Task: Create List Brand Portfolio Alignment in Board Customer Feedback Management Best Practices to Workspace Accelerator Programs. Create List Brand Portfolio Rationalization in Board Content Curation and Aggregation to Workspace Accelerator Programs. Create List Brand Portfolio Metrics in Board Employee Satisfaction and Retention Programs to Workspace Accelerator Programs
Action: Mouse moved to (298, 429)
Screenshot: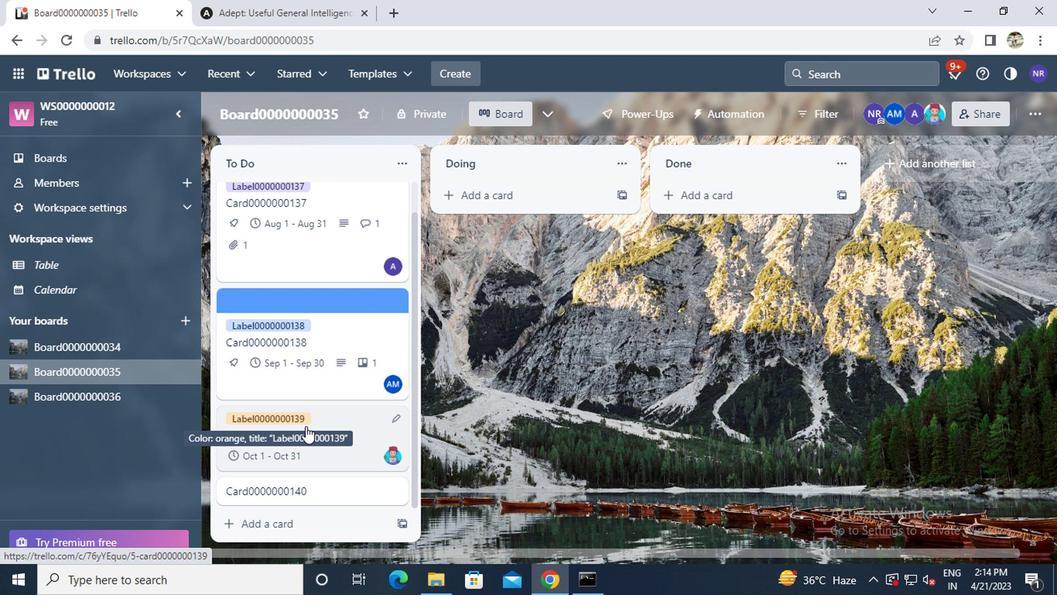 
Action: Mouse pressed left at (298, 429)
Screenshot: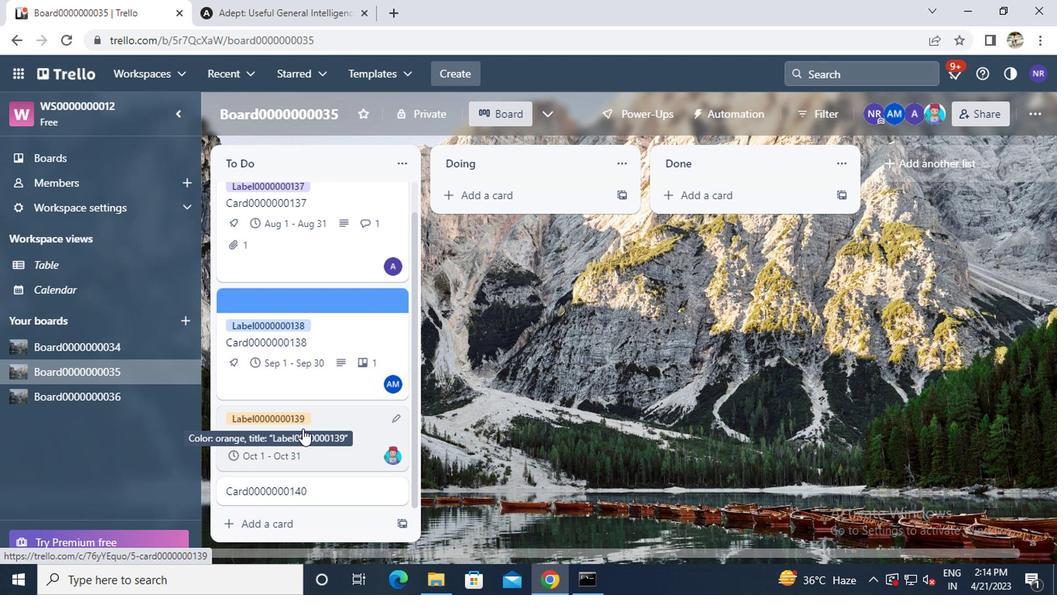 
Action: Mouse pressed left at (298, 429)
Screenshot: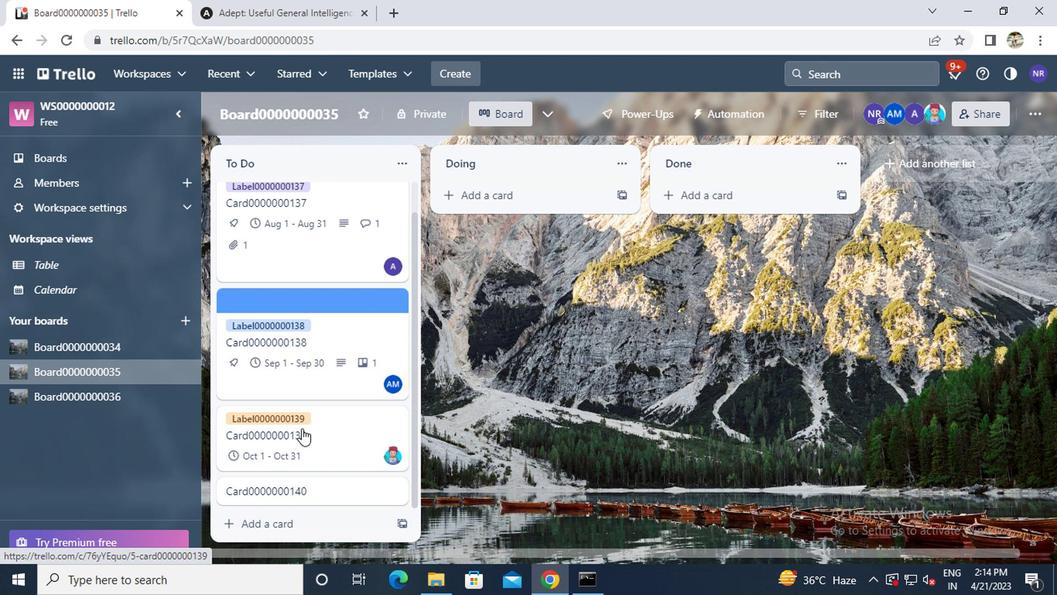 
Action: Mouse moved to (692, 375)
Screenshot: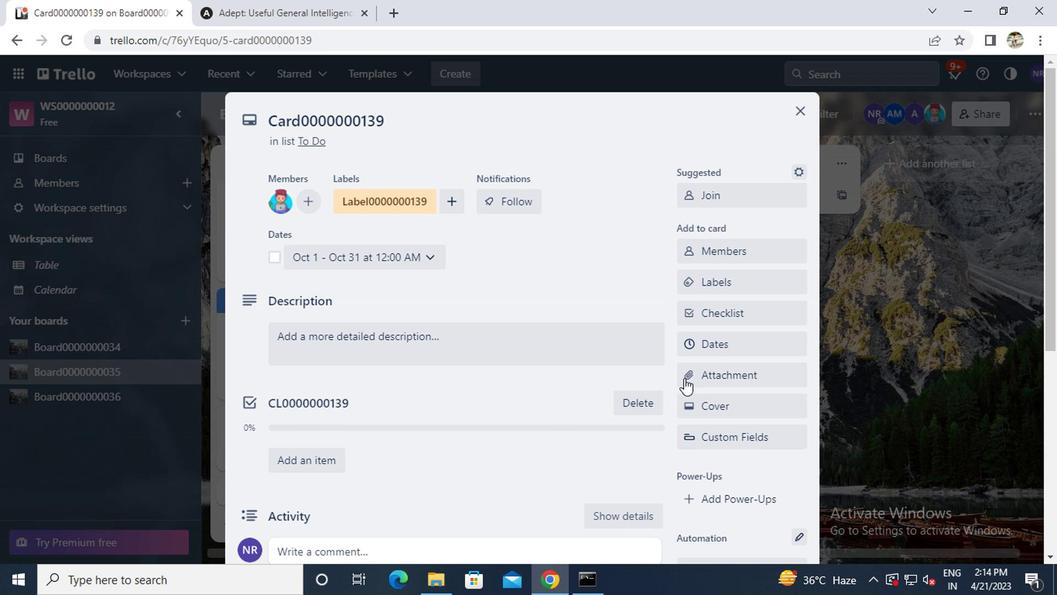 
Action: Mouse pressed left at (692, 375)
Screenshot: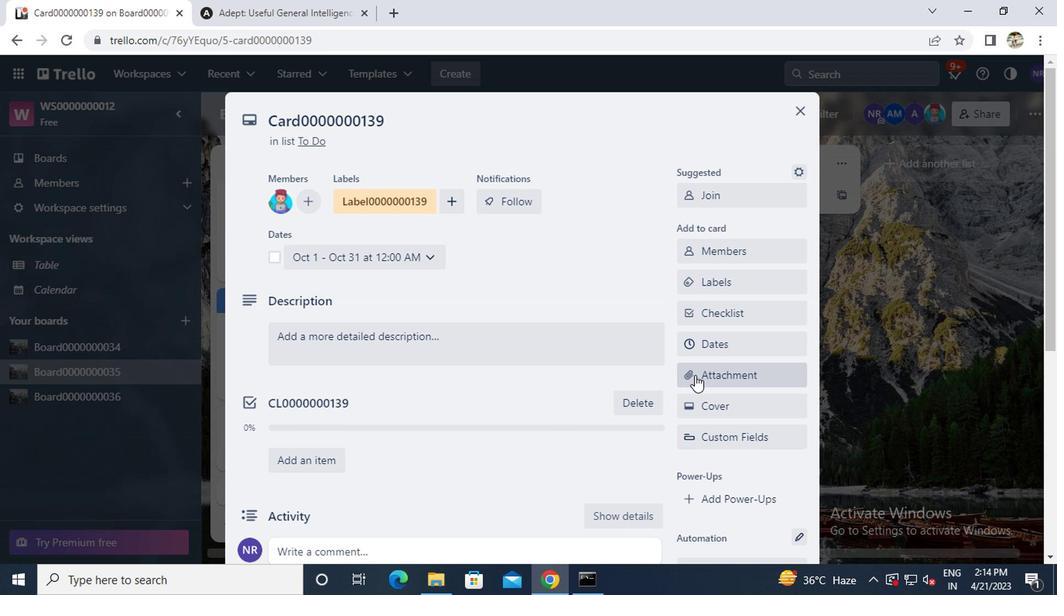 
Action: Mouse moved to (699, 193)
Screenshot: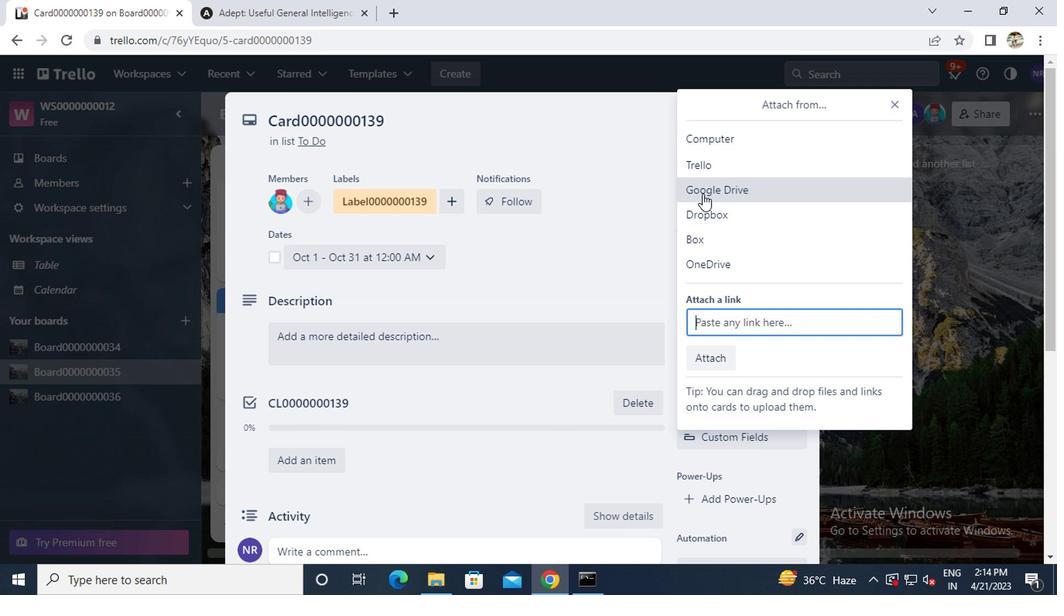 
Action: Mouse pressed left at (699, 193)
Screenshot: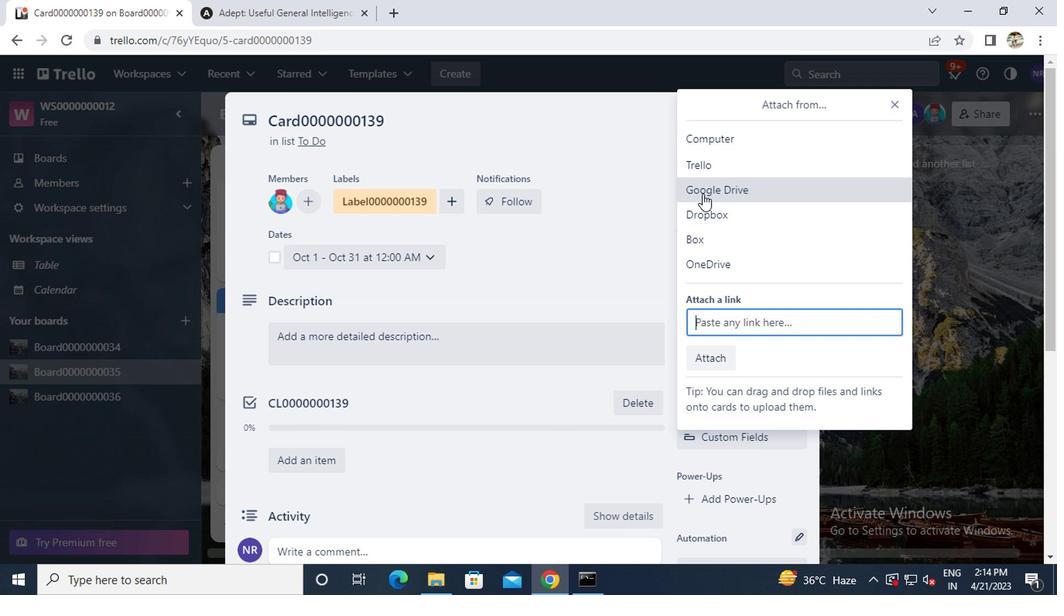 
Action: Mouse moved to (613, 338)
Screenshot: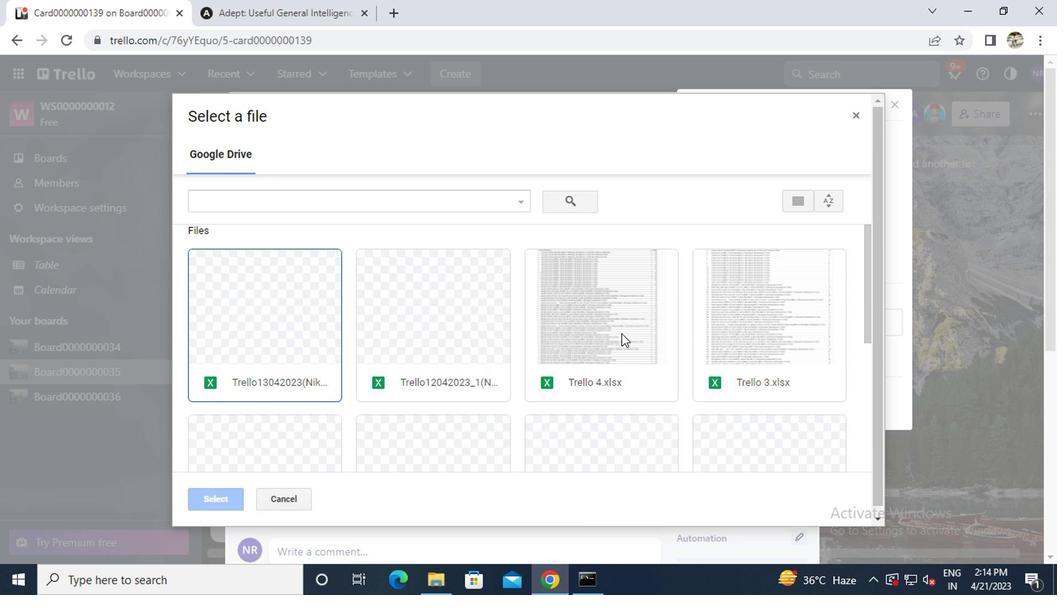 
Action: Mouse pressed left at (613, 338)
Screenshot: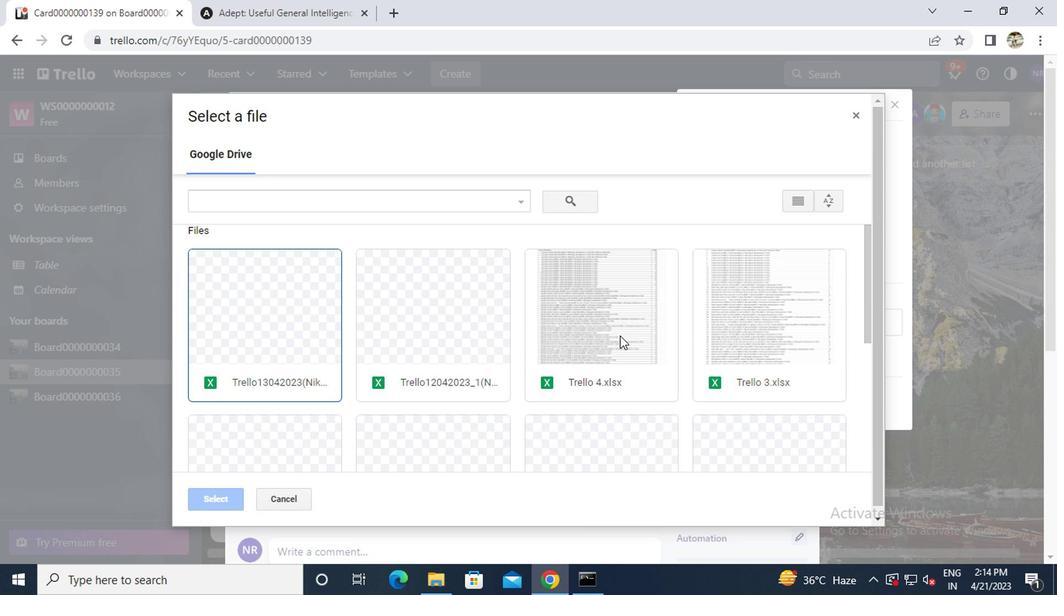 
Action: Mouse moved to (219, 500)
Screenshot: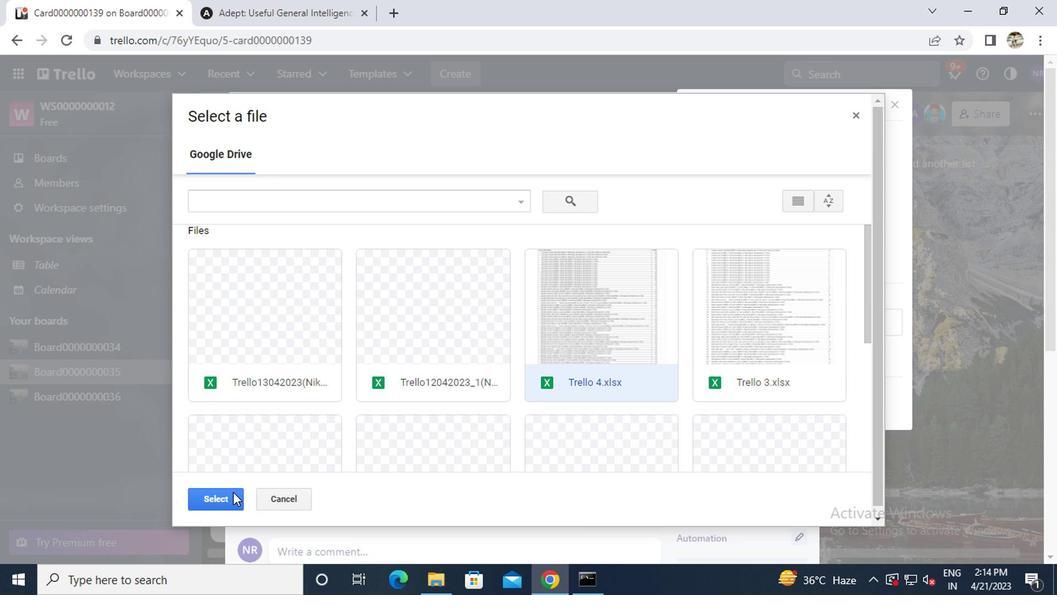
Action: Mouse pressed left at (219, 500)
Screenshot: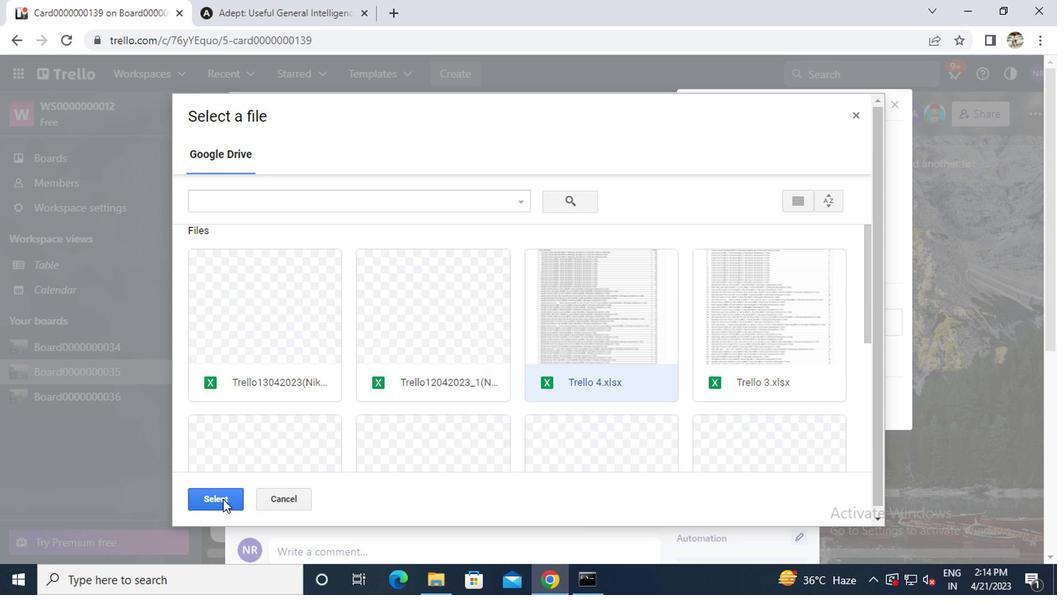 
Action: Mouse moved to (695, 409)
Screenshot: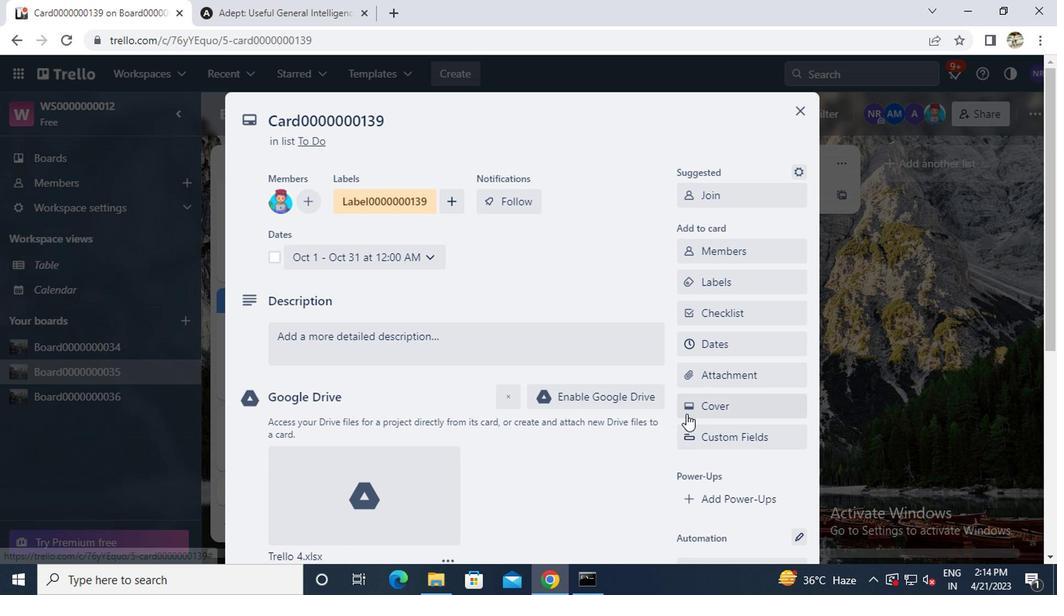 
Action: Mouse pressed left at (695, 409)
Screenshot: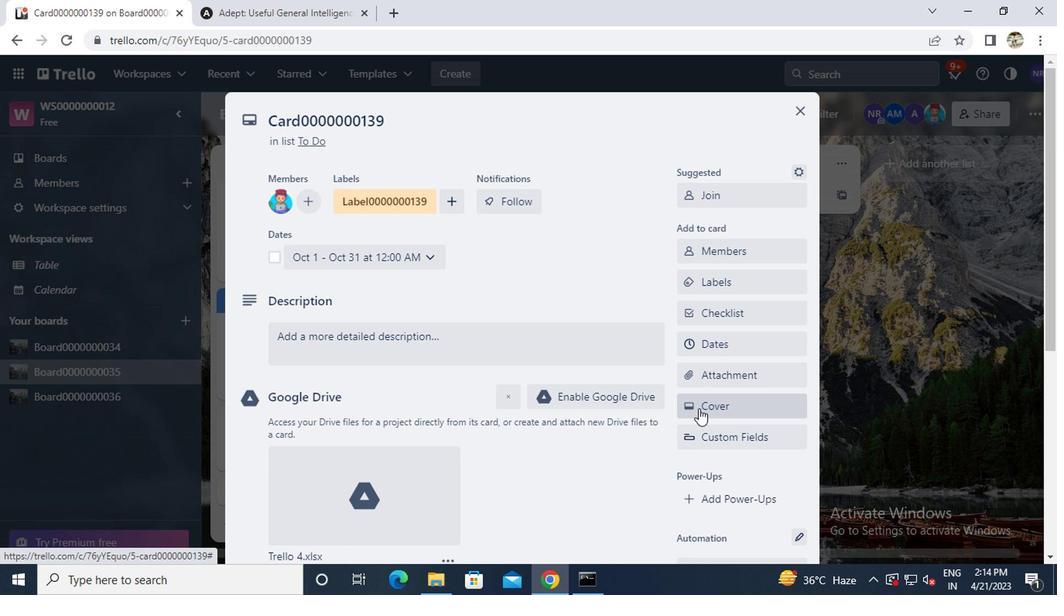 
Action: Mouse moved to (786, 264)
Screenshot: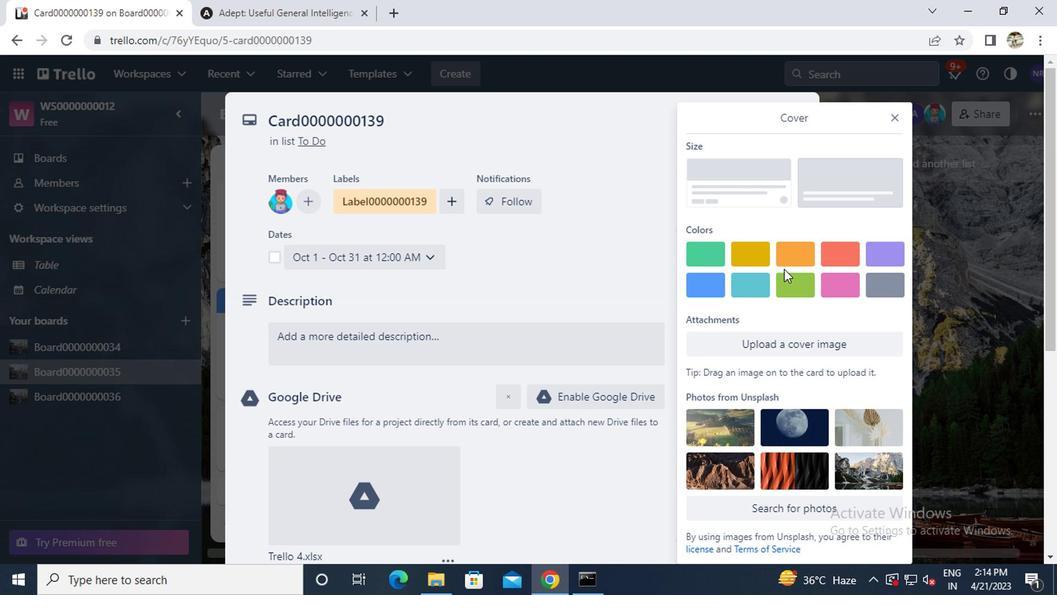 
Action: Mouse pressed left at (786, 264)
Screenshot: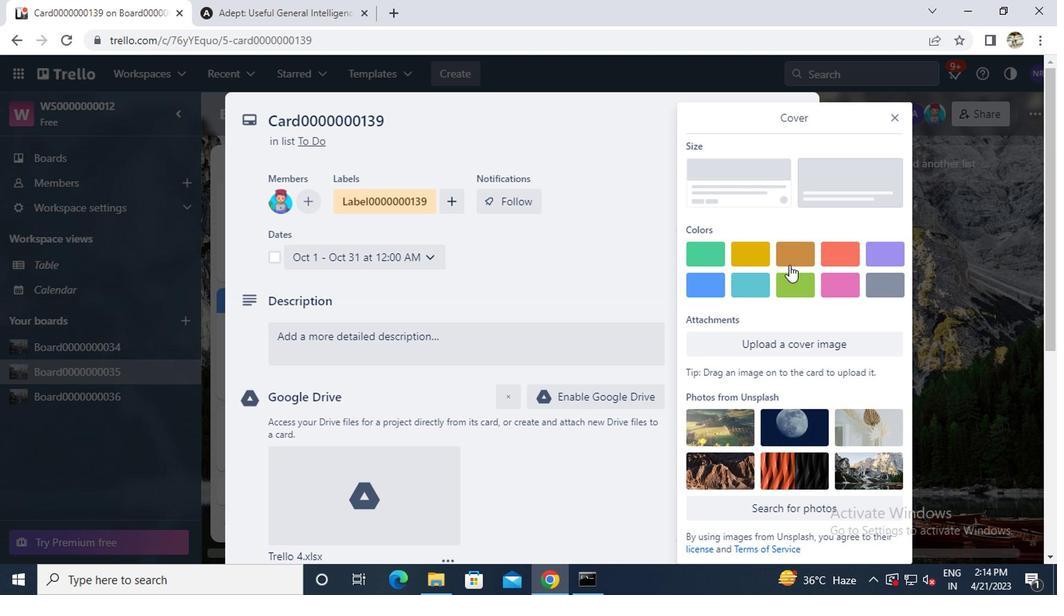 
Action: Mouse moved to (890, 106)
Screenshot: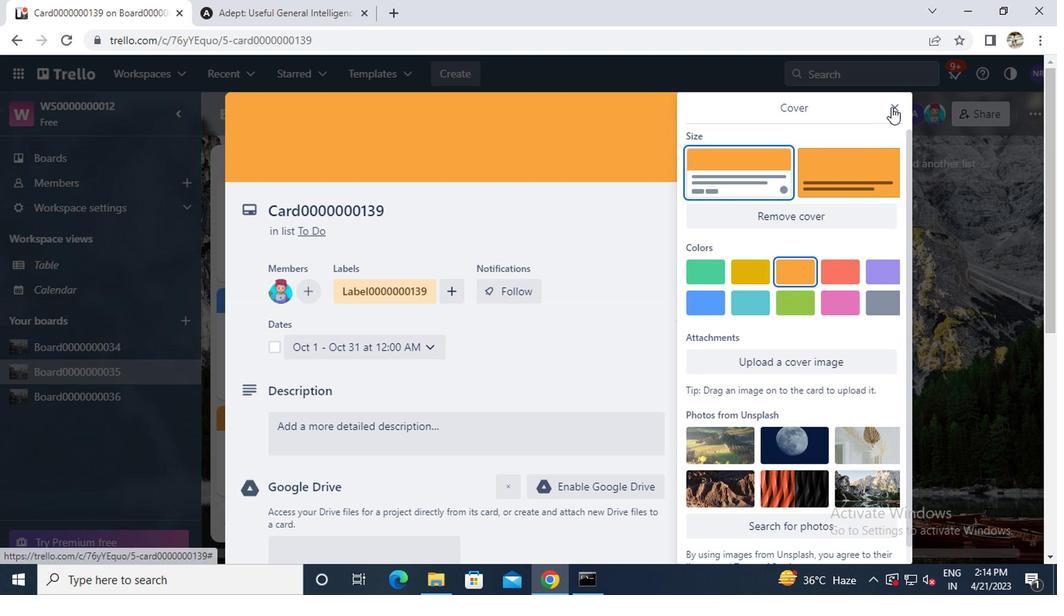 
Action: Mouse pressed left at (890, 106)
Screenshot: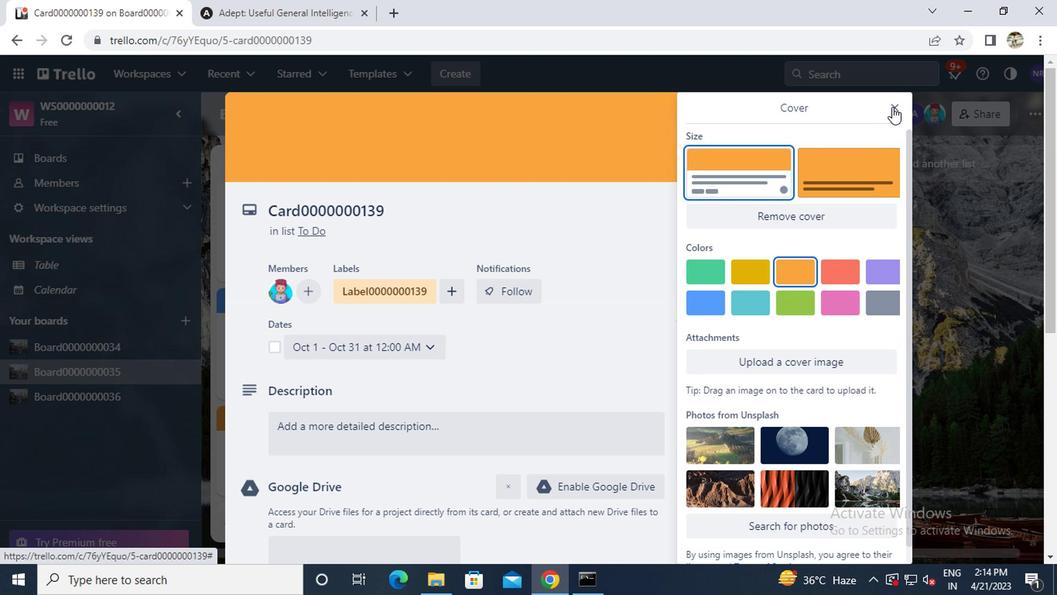
Action: Mouse moved to (748, 332)
Screenshot: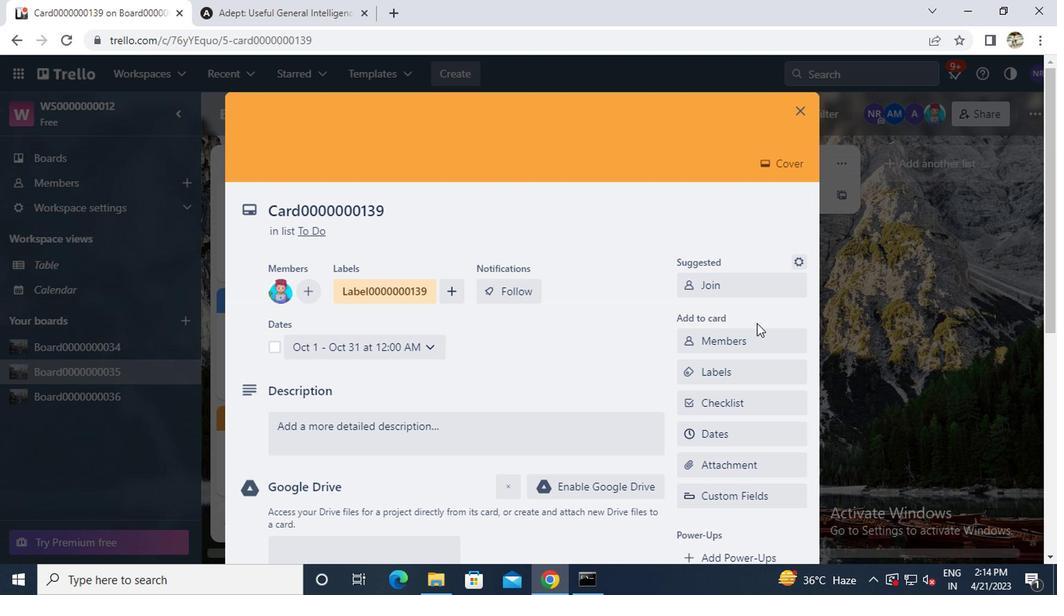 
Action: Mouse scrolled (748, 332) with delta (0, 0)
Screenshot: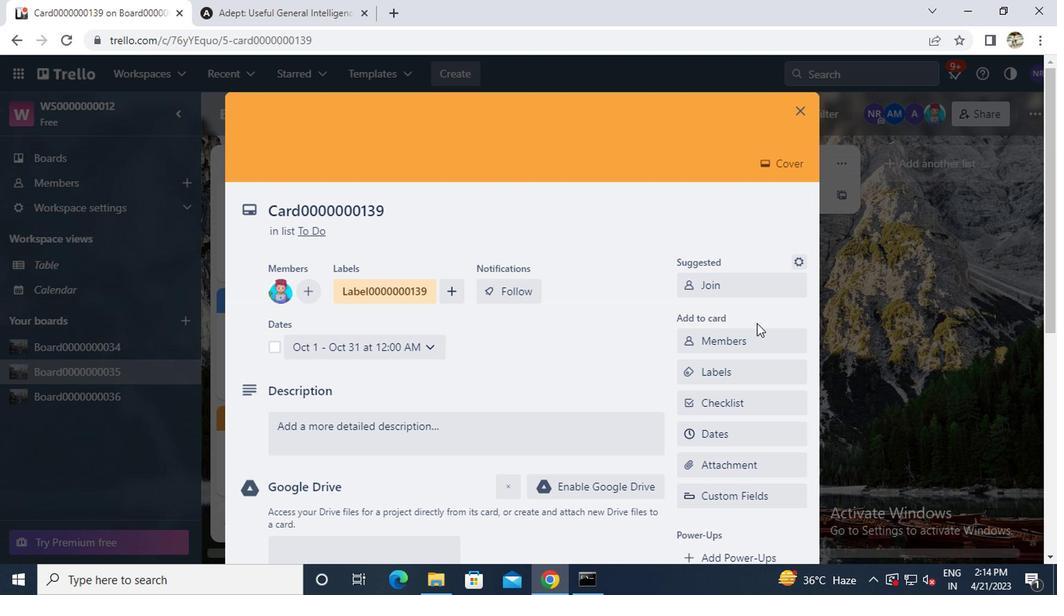 
Action: Mouse moved to (748, 332)
Screenshot: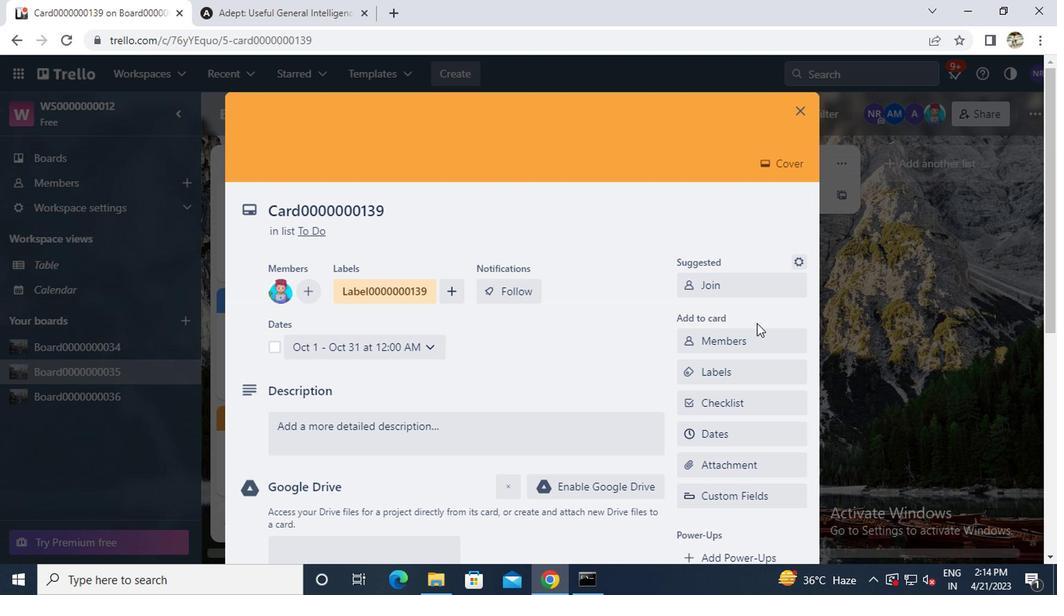 
Action: Mouse scrolled (748, 332) with delta (0, 0)
Screenshot: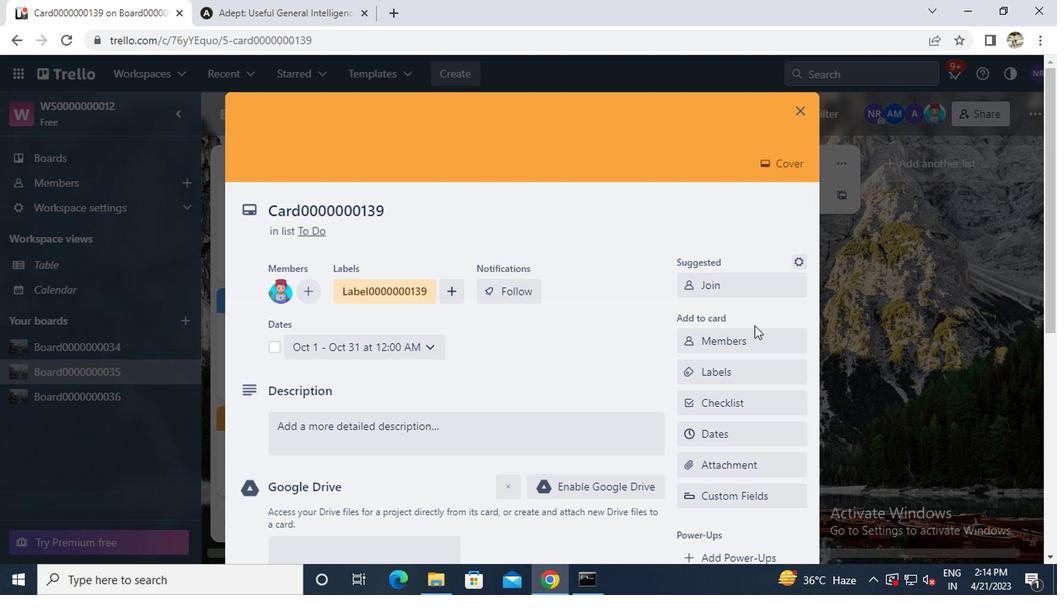 
Action: Mouse moved to (747, 334)
Screenshot: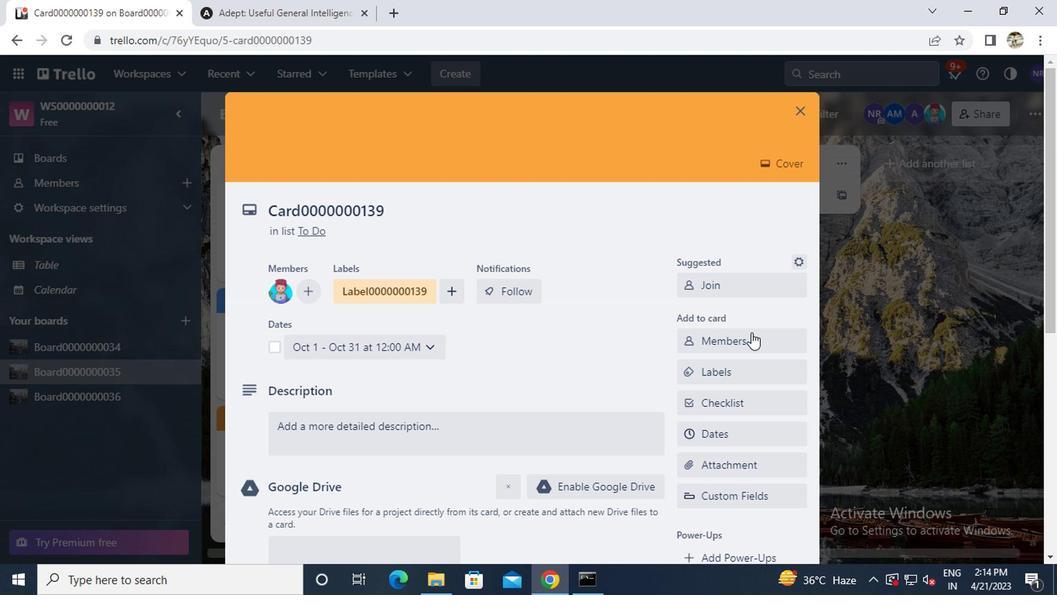 
Action: Mouse scrolled (747, 333) with delta (0, 0)
Screenshot: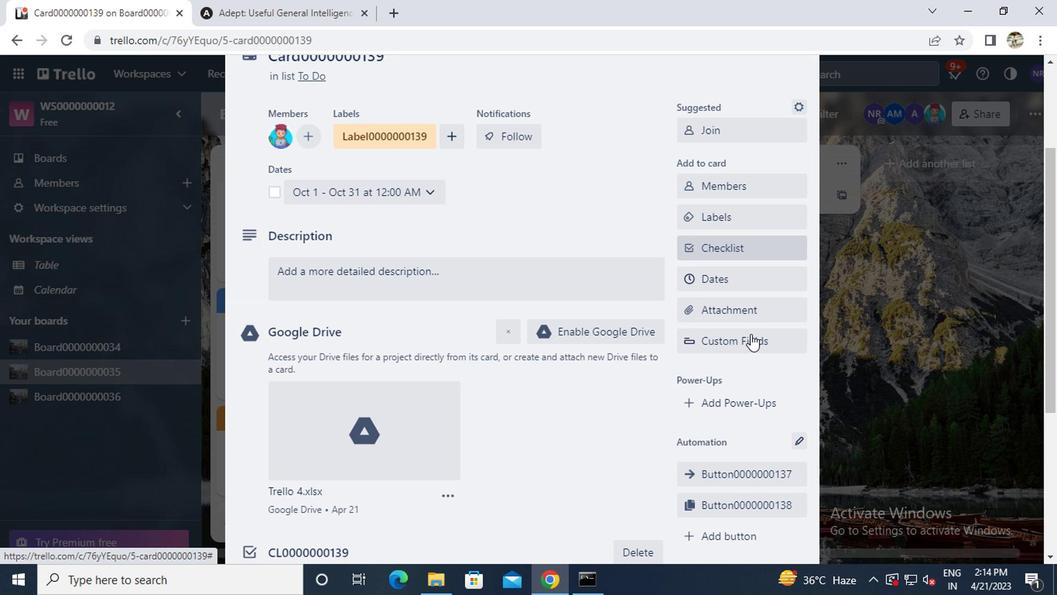 
Action: Mouse moved to (712, 450)
Screenshot: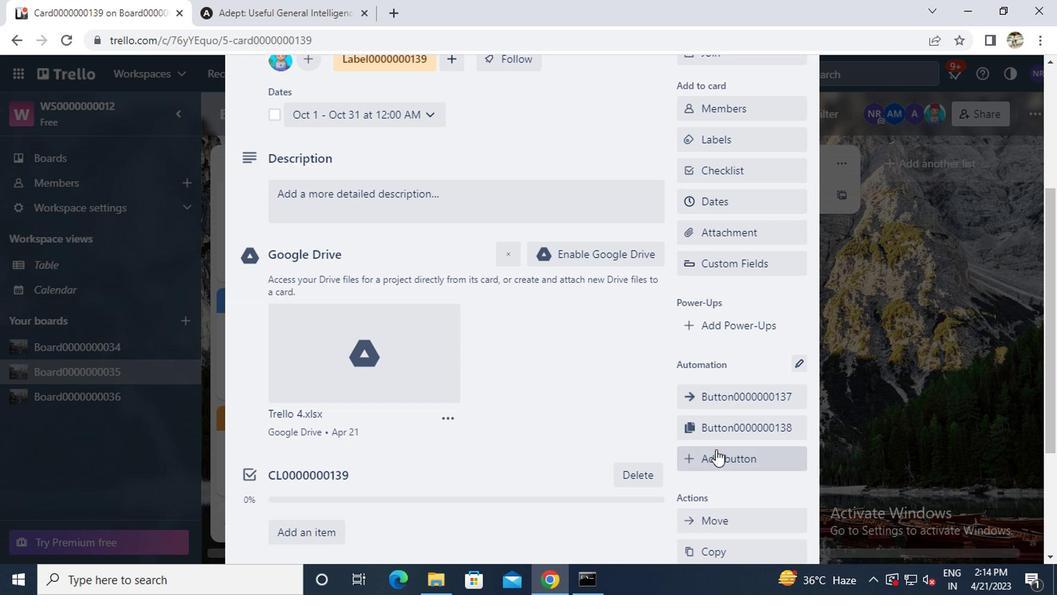 
Action: Mouse pressed left at (712, 450)
Screenshot: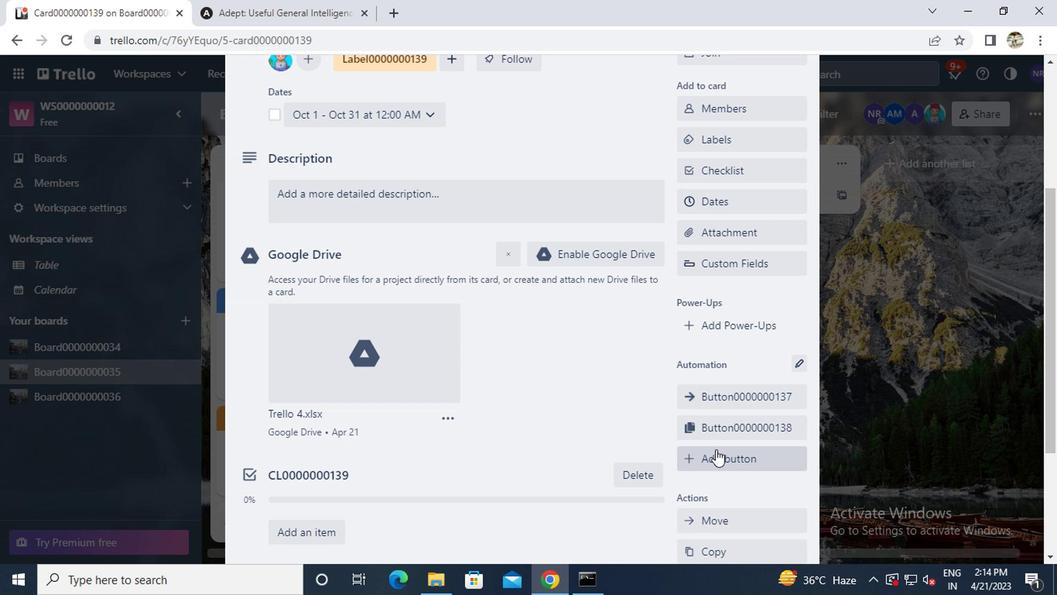 
Action: Mouse moved to (724, 246)
Screenshot: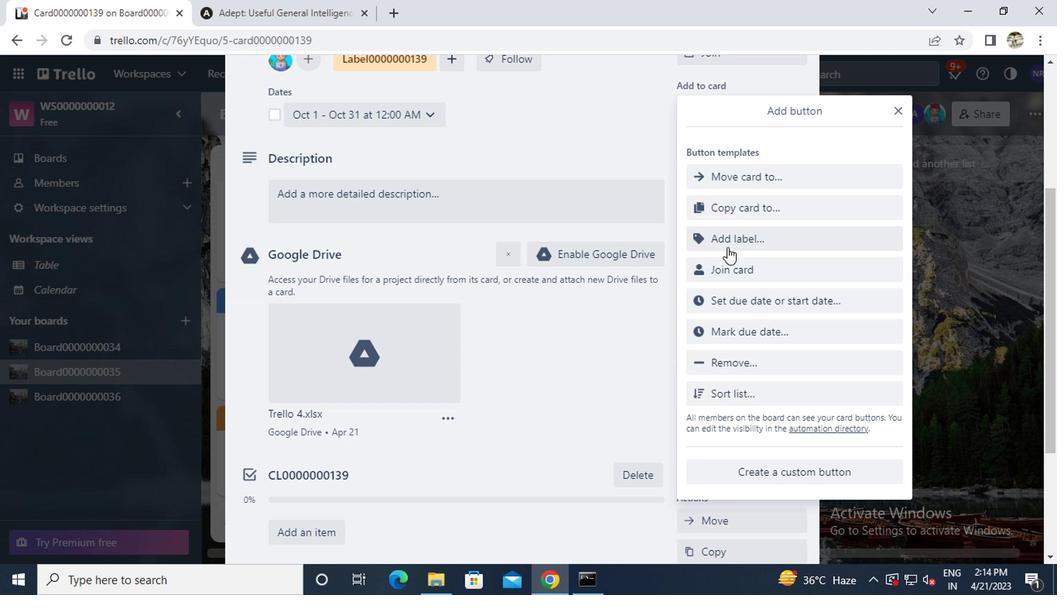 
Action: Mouse pressed left at (724, 246)
Screenshot: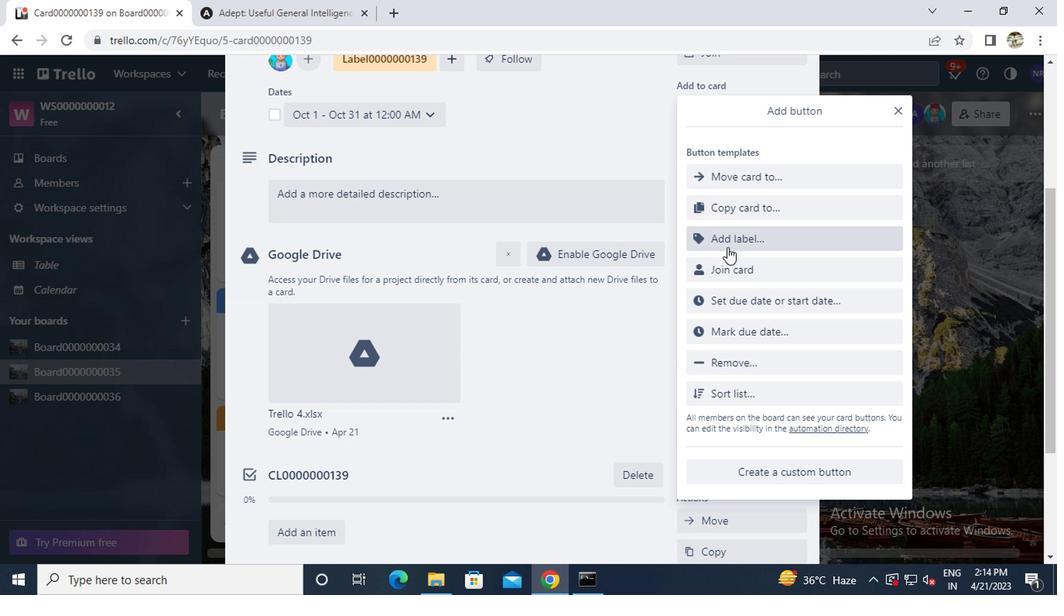 
Action: Mouse moved to (724, 246)
Screenshot: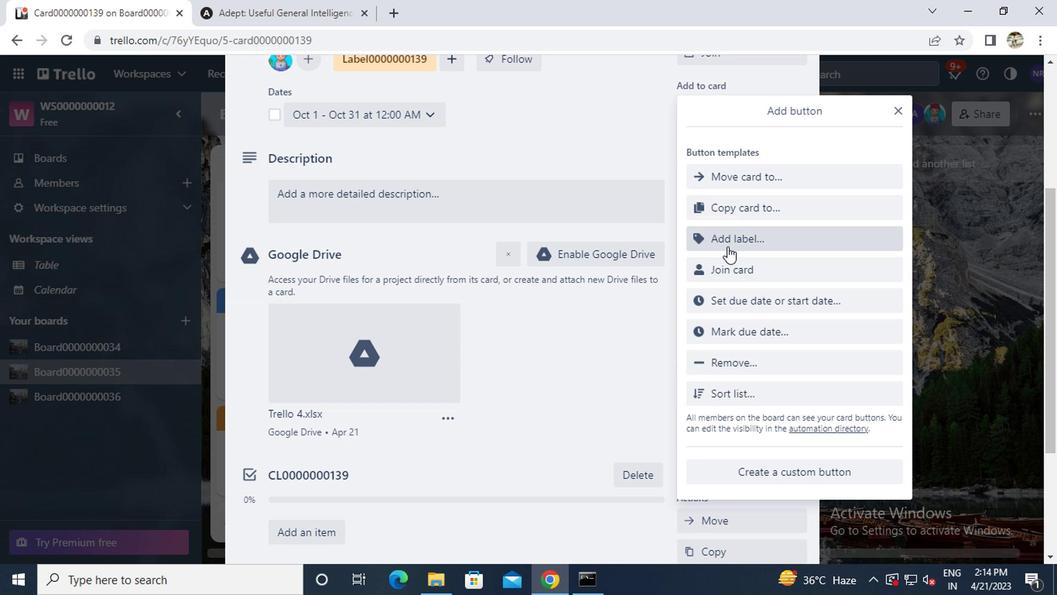 
Action: Key pressed t
Screenshot: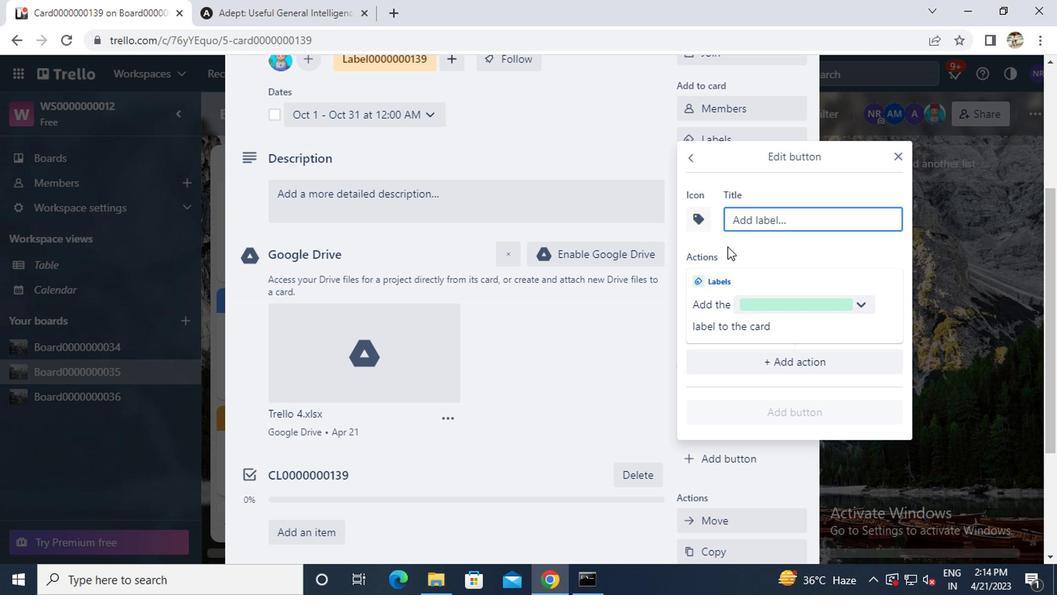 
Action: Mouse moved to (730, 241)
Screenshot: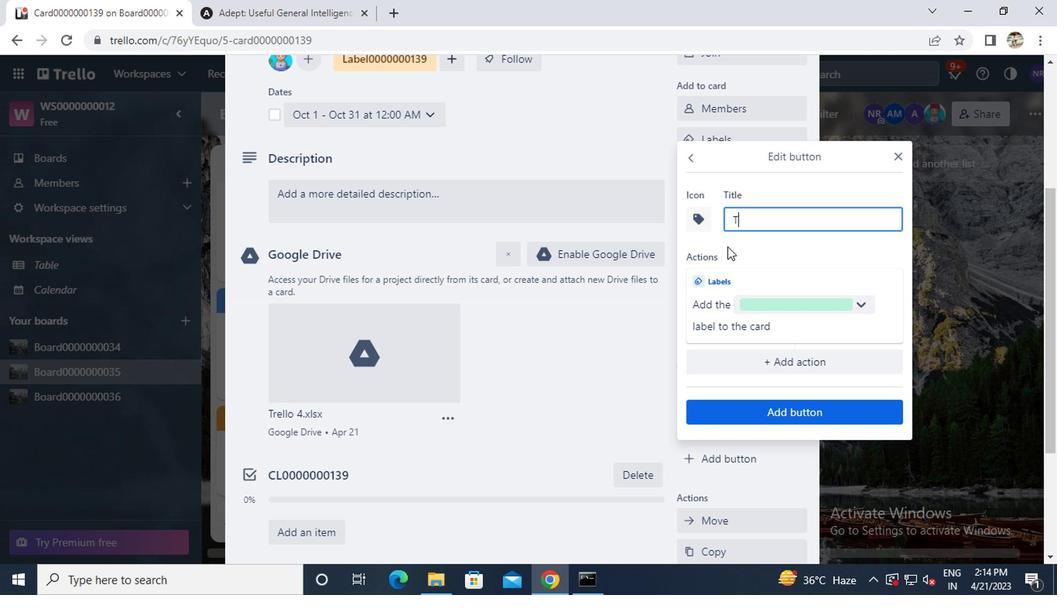 
Action: Key pressed <Key.caps_lock>
Screenshot: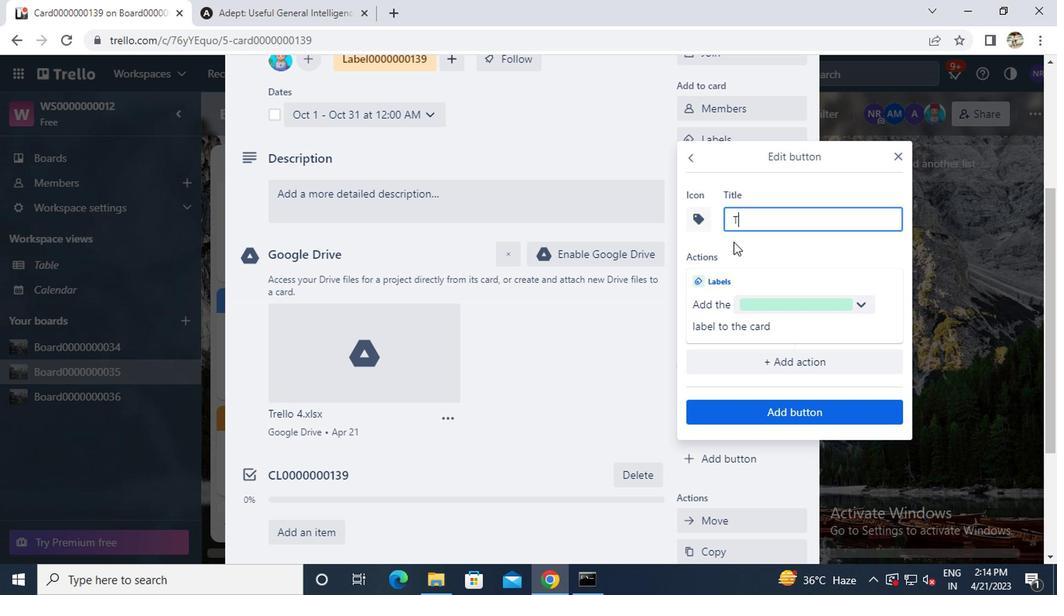 
Action: Mouse moved to (733, 241)
Screenshot: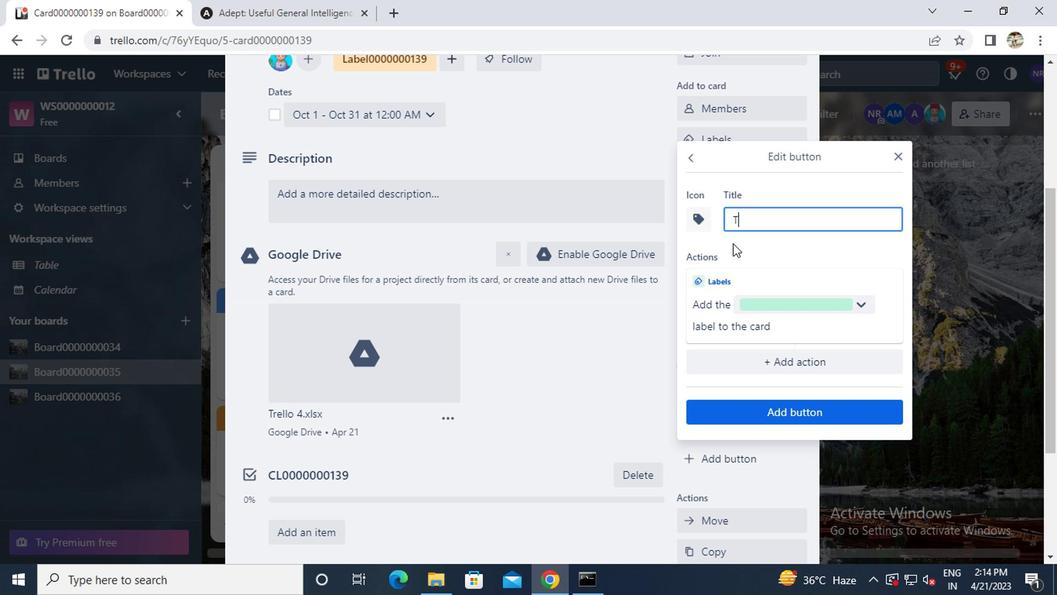 
Action: Key pressed ittle0000000139
Screenshot: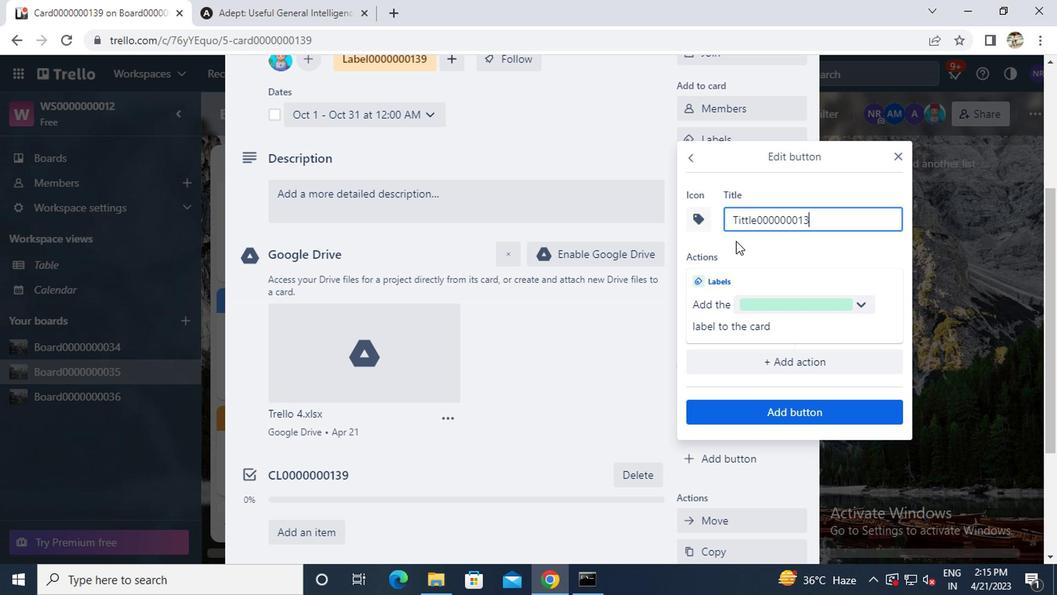 
Action: Mouse moved to (741, 407)
Screenshot: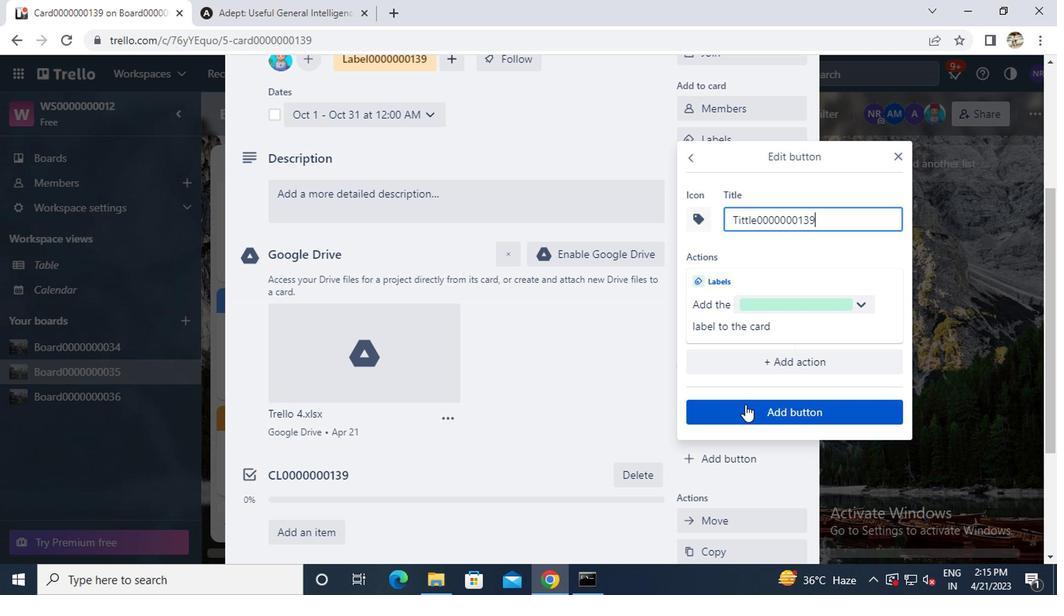 
Action: Mouse pressed left at (741, 407)
Screenshot: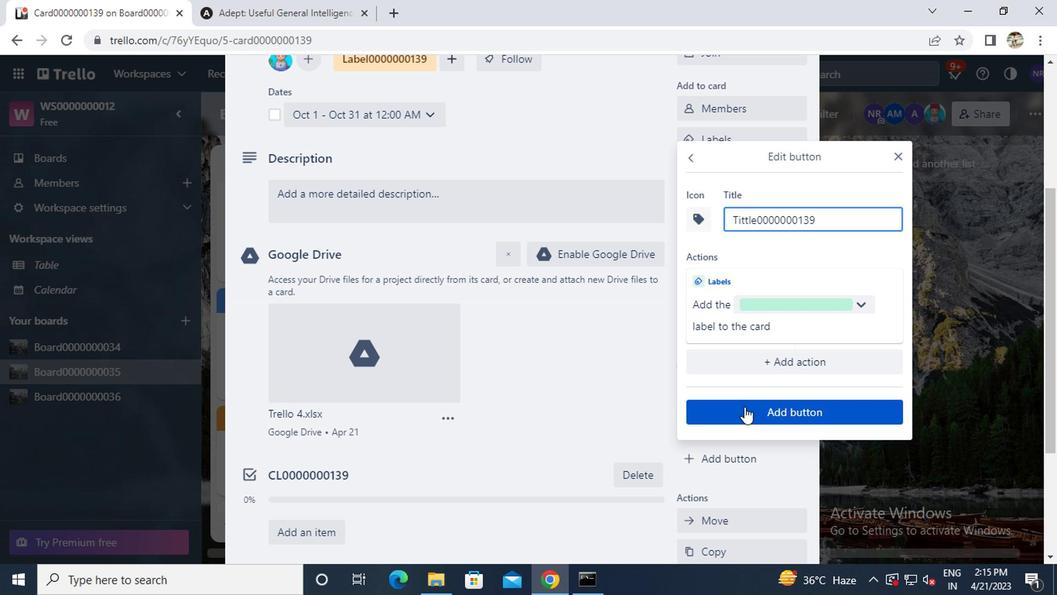 
Action: Mouse moved to (445, 204)
Screenshot: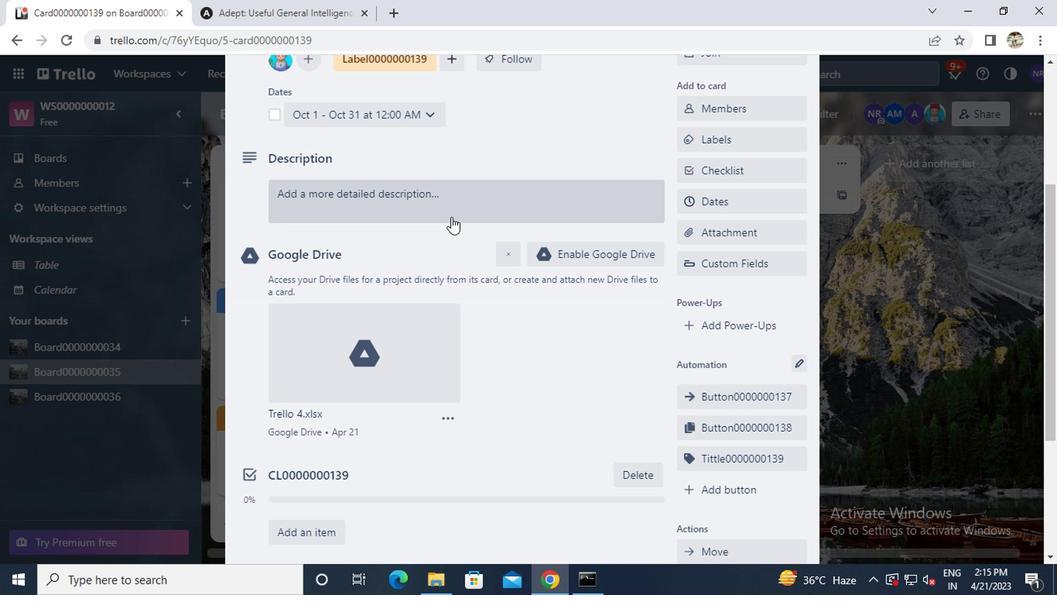 
Action: Mouse pressed left at (445, 204)
Screenshot: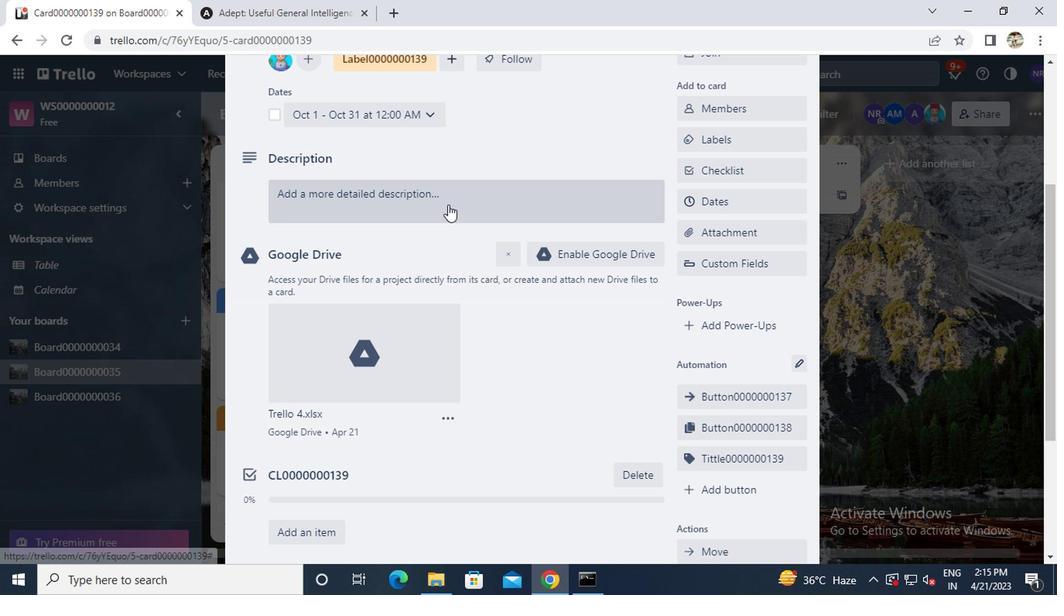 
Action: Key pressed <Key.caps_lock>ds0000000139
Screenshot: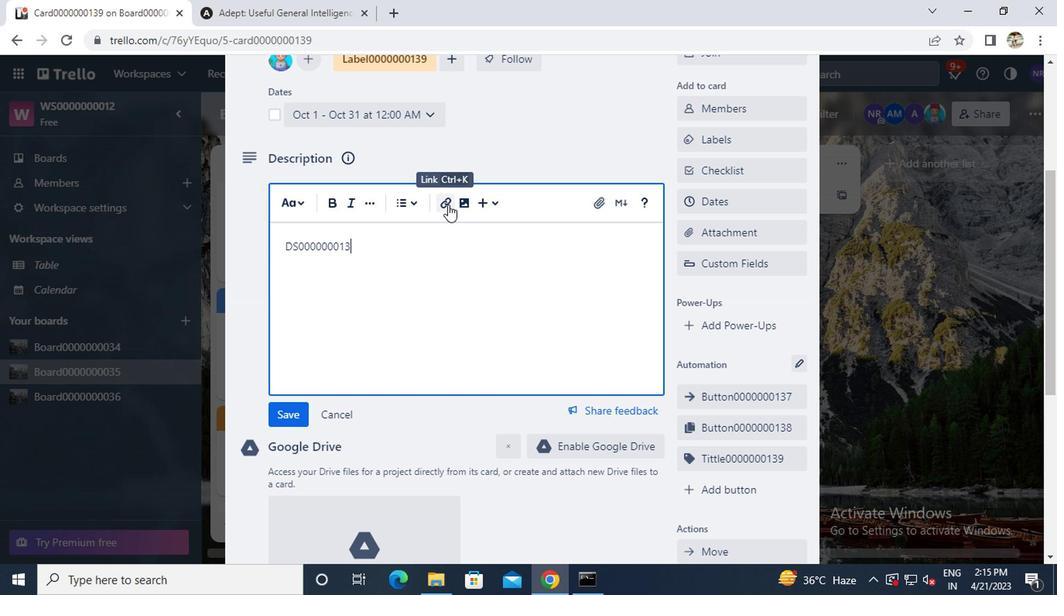 
Action: Mouse moved to (278, 417)
Screenshot: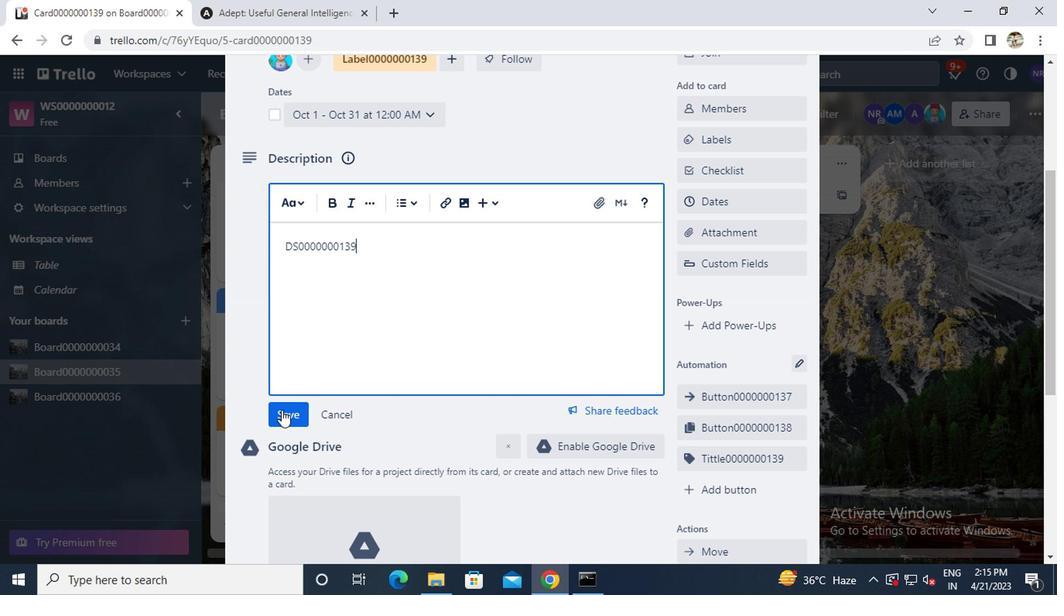 
Action: Mouse pressed left at (278, 417)
Screenshot: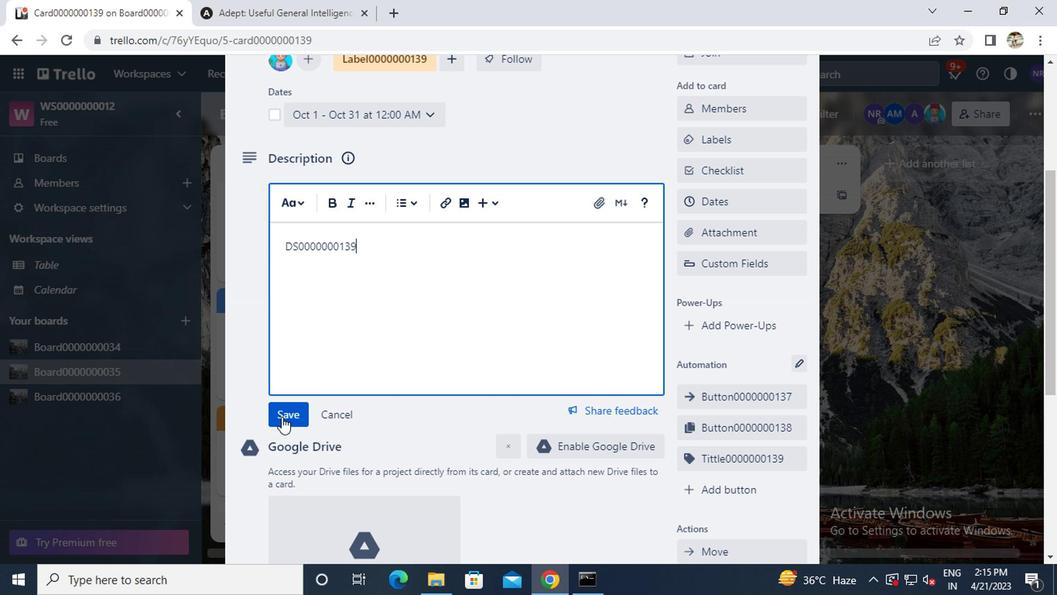 
Action: Mouse scrolled (278, 417) with delta (0, 0)
Screenshot: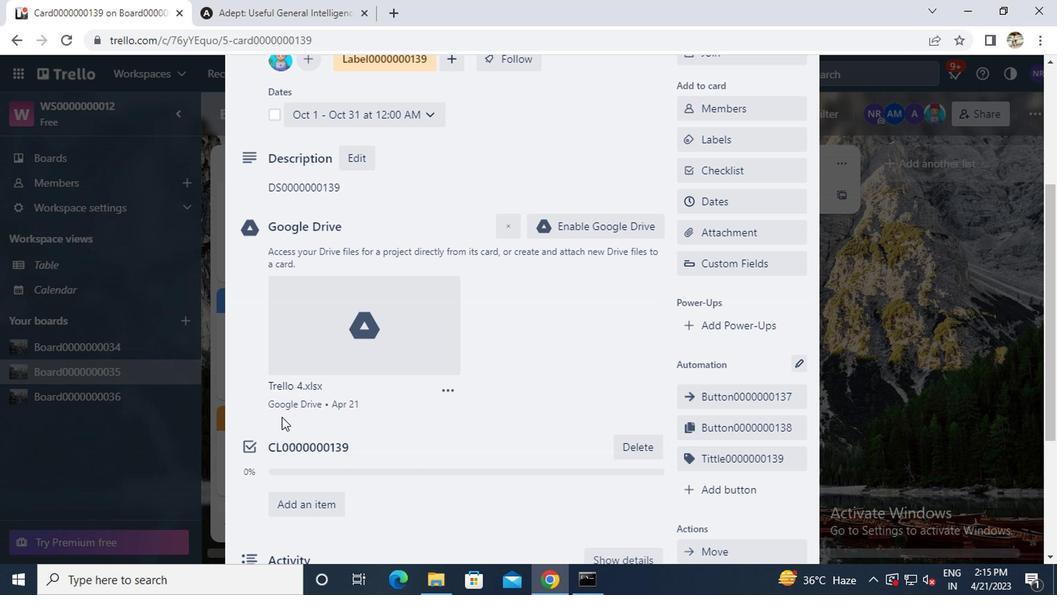
Action: Mouse scrolled (278, 417) with delta (0, 0)
Screenshot: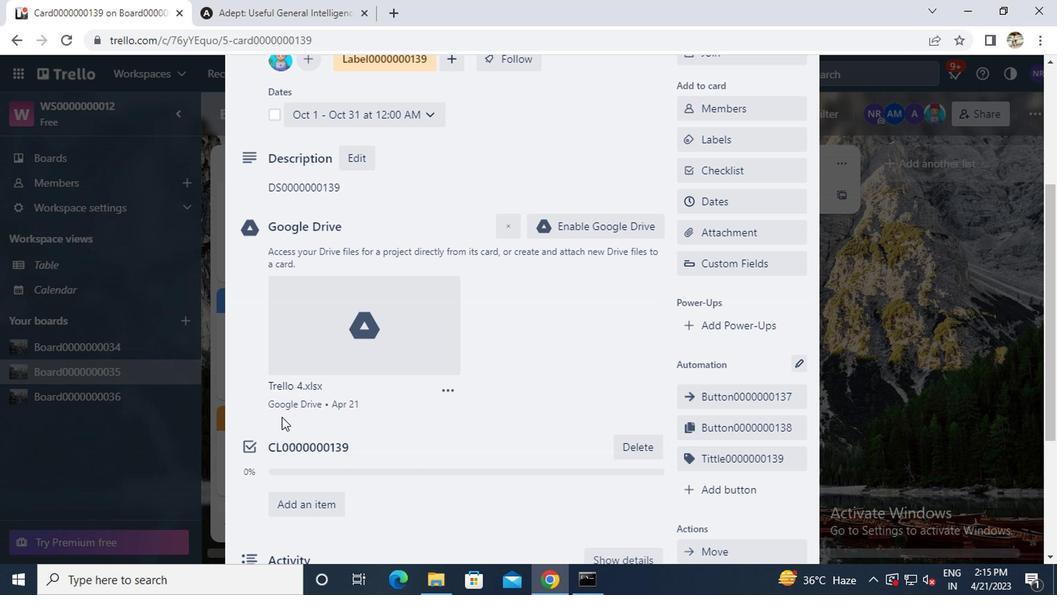 
Action: Mouse scrolled (278, 417) with delta (0, 0)
Screenshot: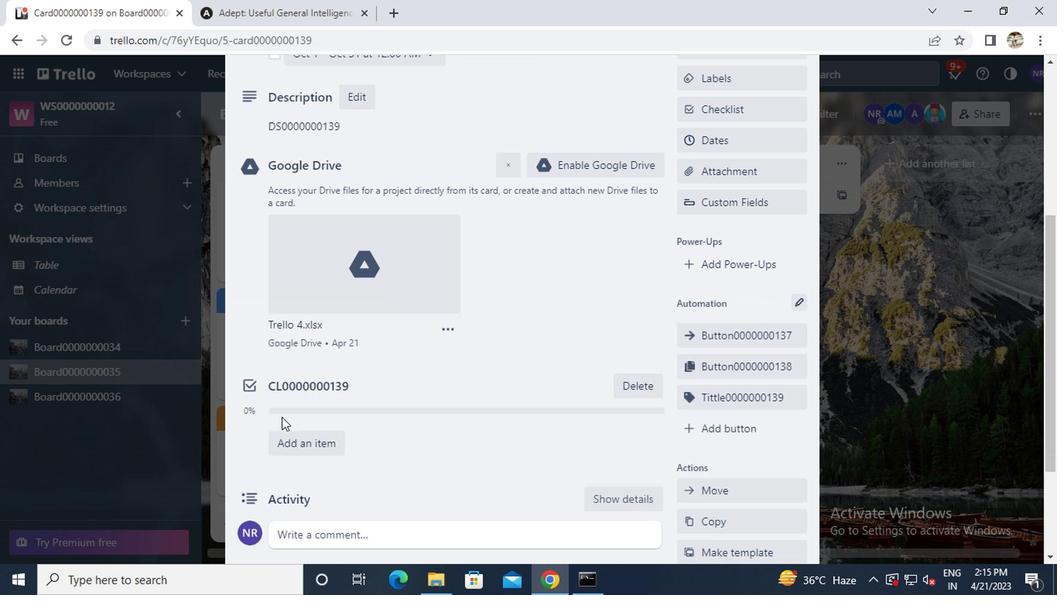 
Action: Mouse moved to (288, 381)
Screenshot: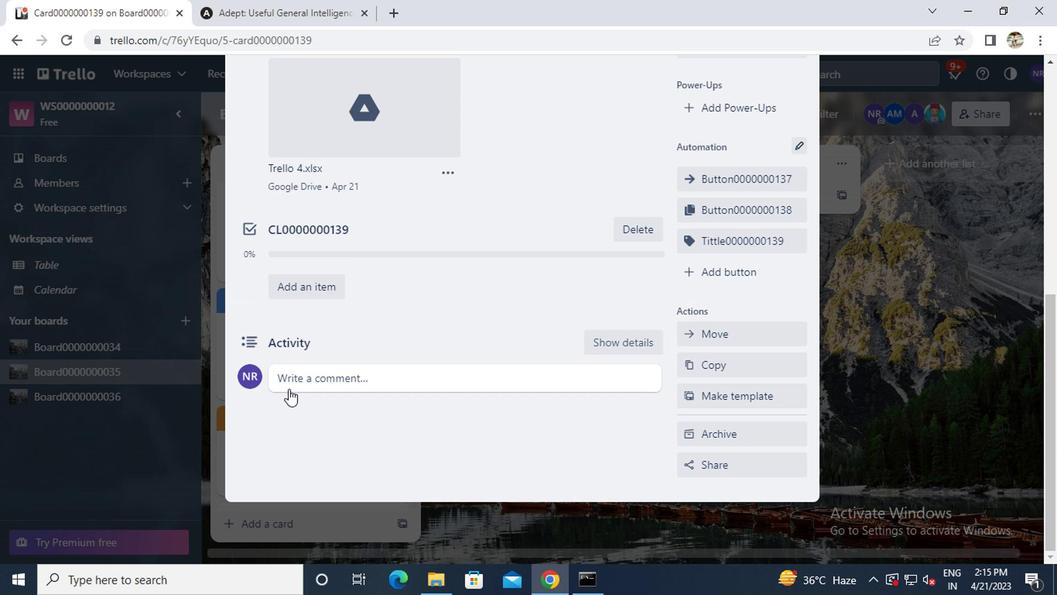
Action: Mouse pressed left at (288, 381)
Screenshot: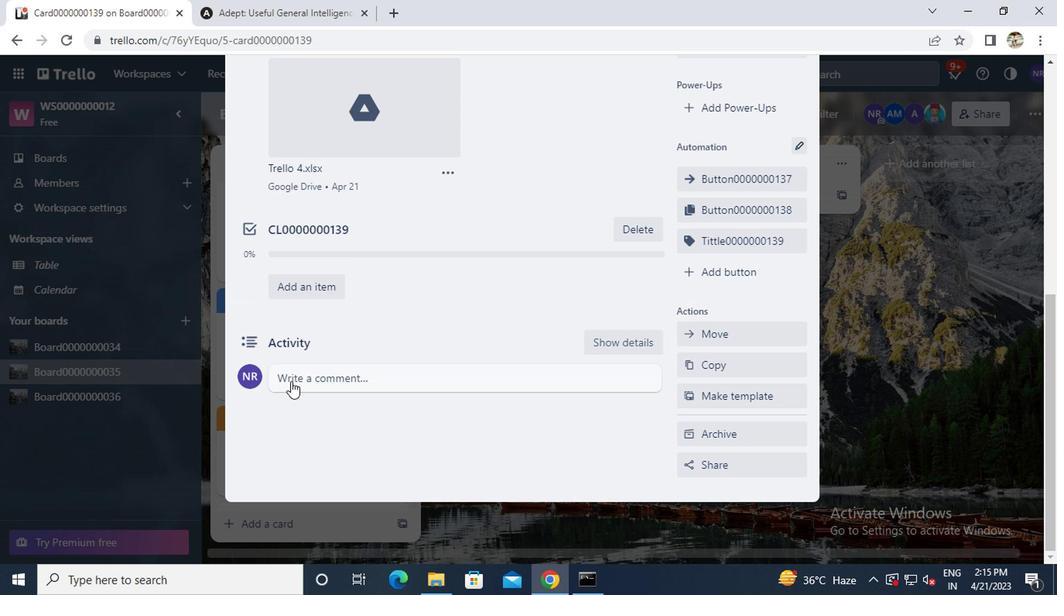 
Action: Key pressed cm0000000139
Screenshot: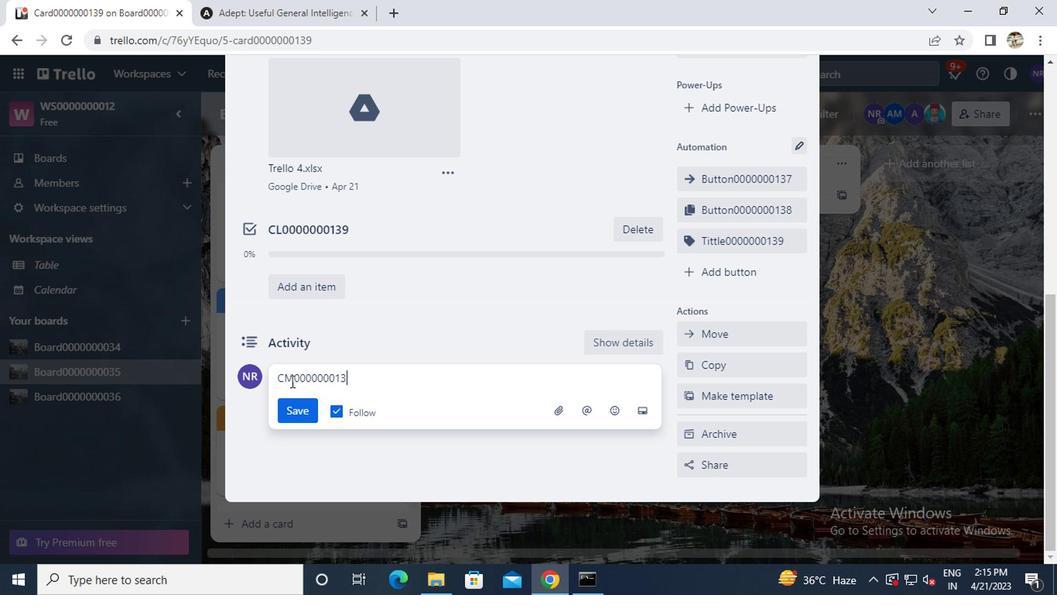 
Action: Mouse moved to (297, 417)
Screenshot: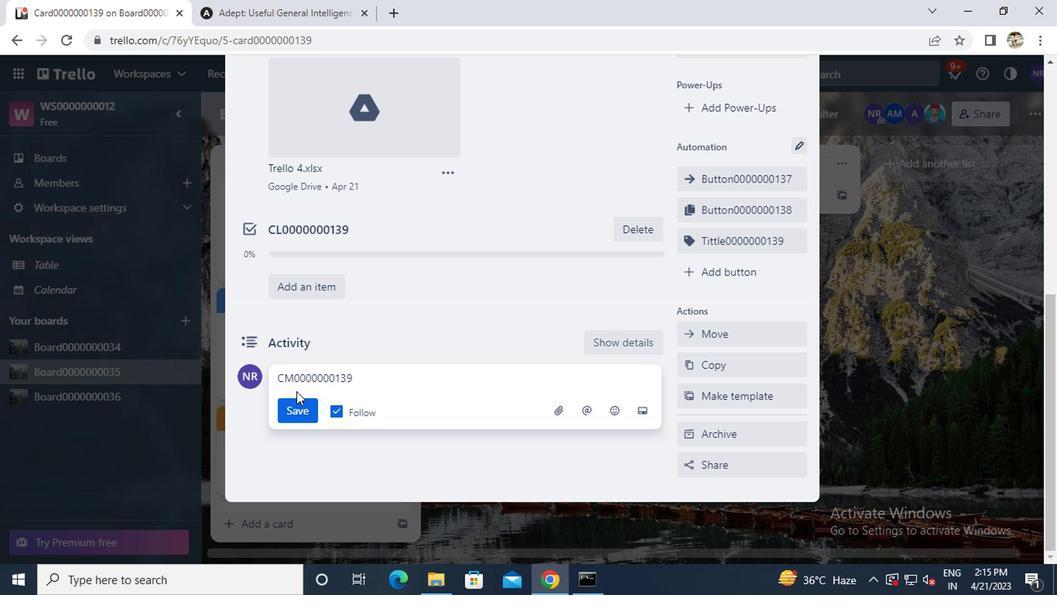 
Action: Mouse pressed left at (297, 417)
Screenshot: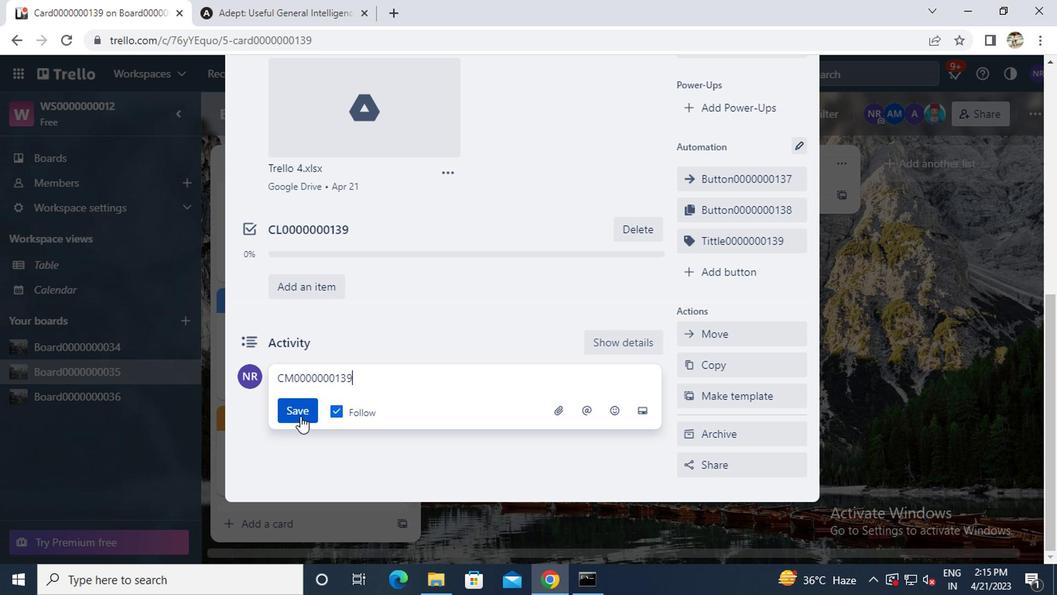 
Action: Mouse scrolled (297, 417) with delta (0, 0)
Screenshot: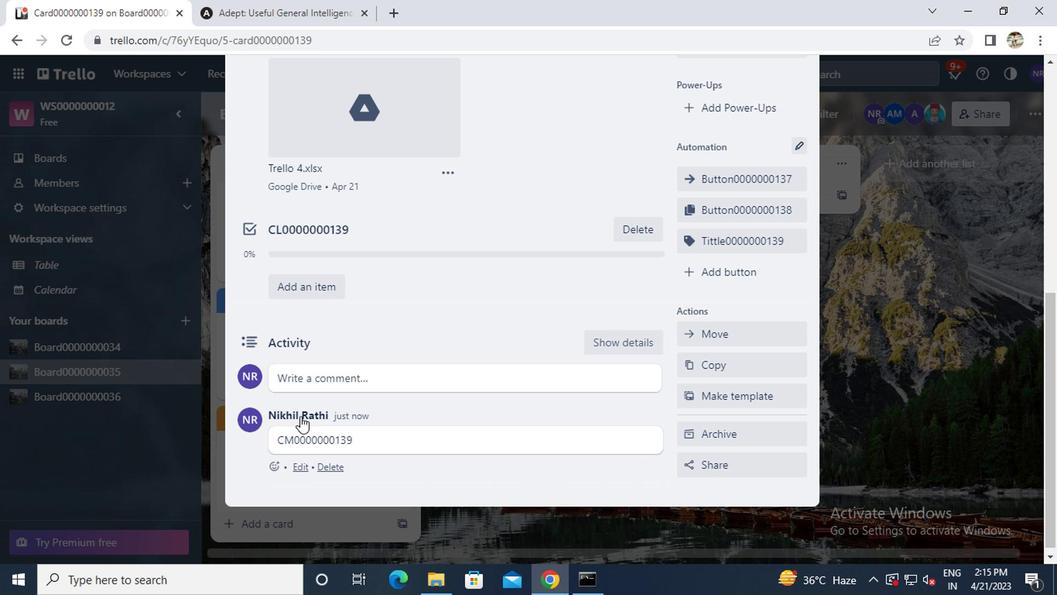 
Action: Mouse scrolled (297, 417) with delta (0, 0)
Screenshot: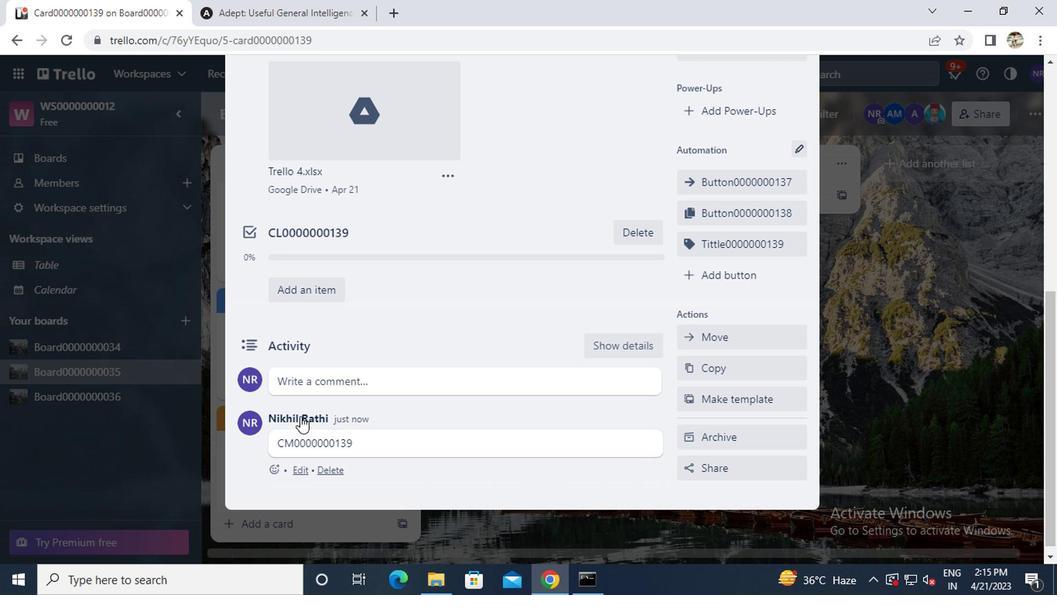 
Action: Mouse scrolled (297, 417) with delta (0, 0)
Screenshot: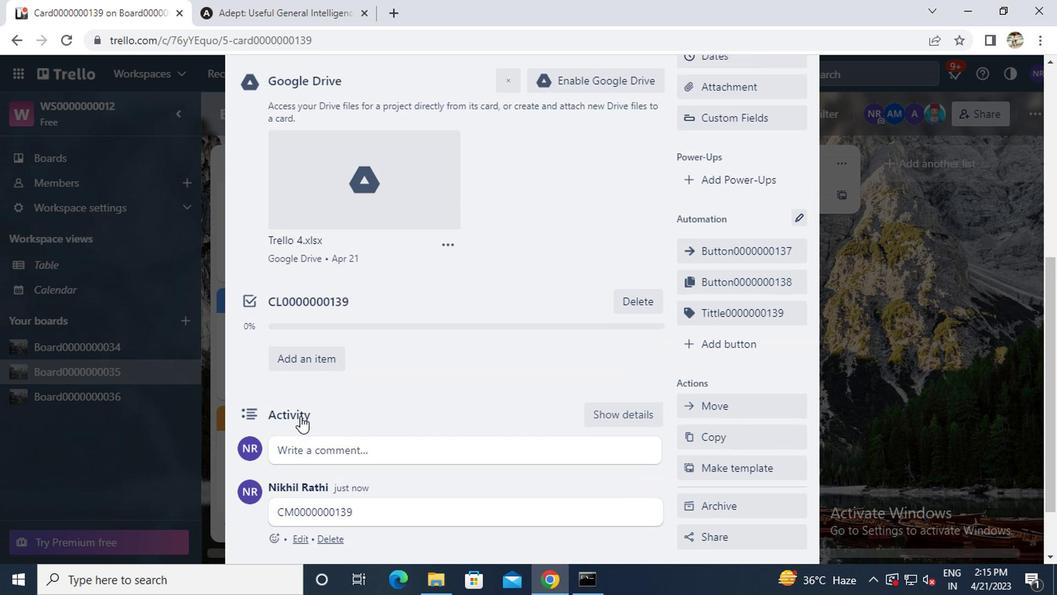 
Action: Mouse scrolled (297, 417) with delta (0, 0)
Screenshot: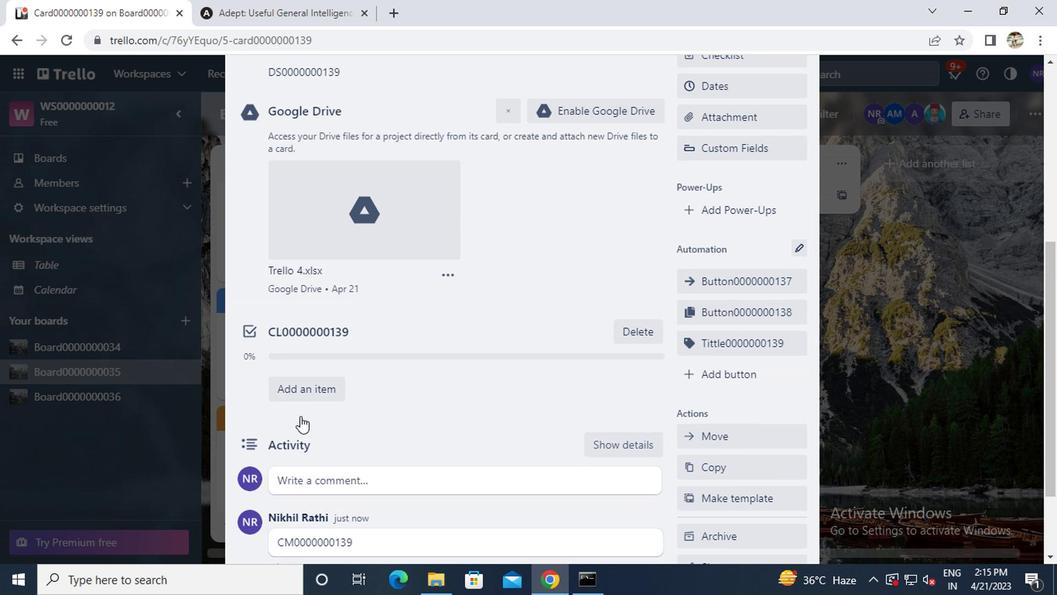 
Action: Mouse scrolled (297, 417) with delta (0, 0)
Screenshot: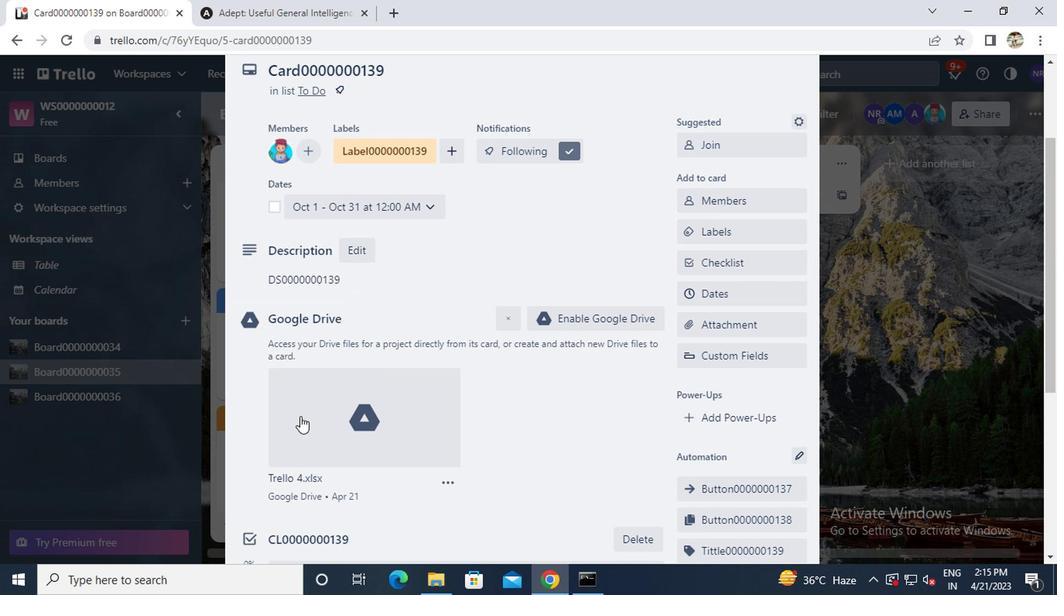 
Action: Mouse scrolled (297, 417) with delta (0, 0)
Screenshot: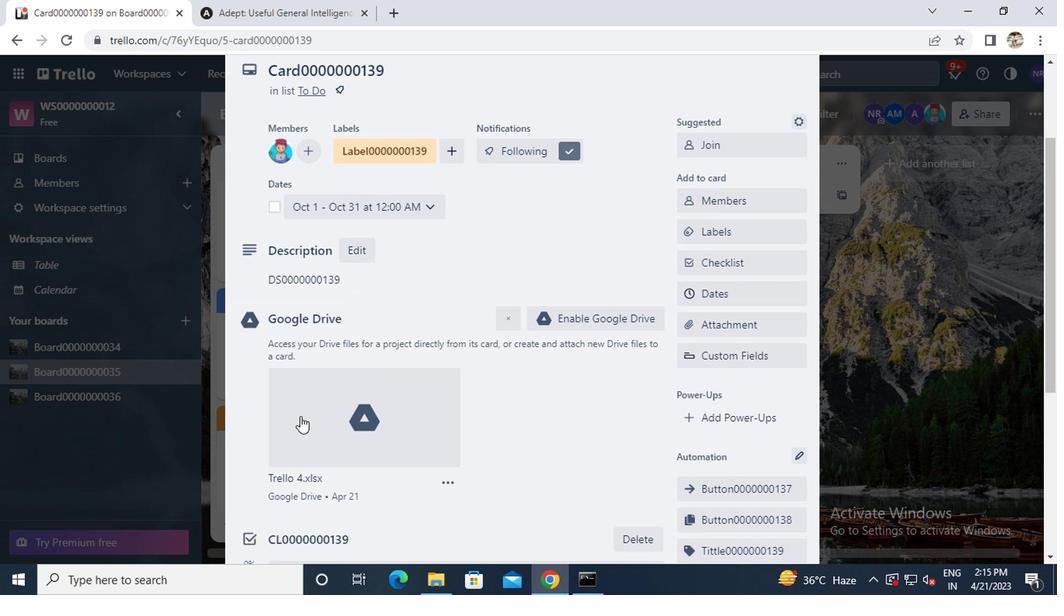 
Action: Mouse scrolled (297, 417) with delta (0, 0)
Screenshot: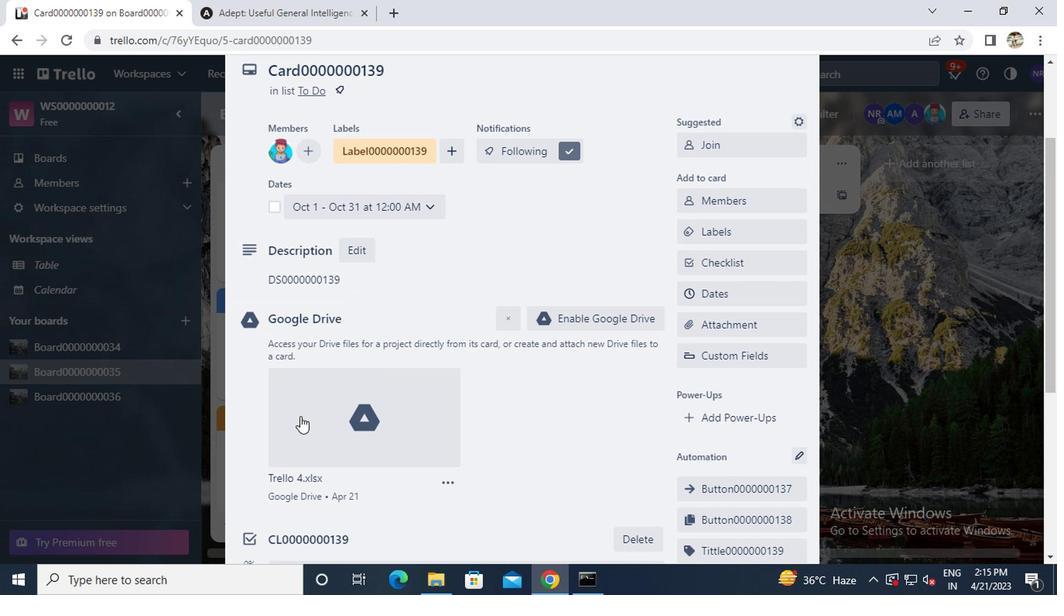 
Action: Mouse moved to (795, 110)
Screenshot: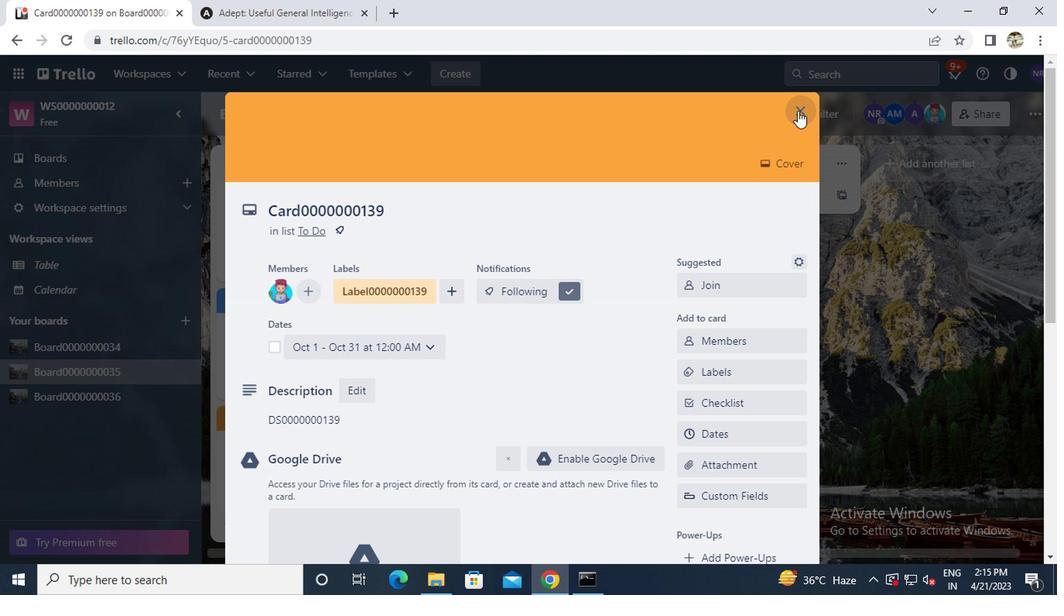 
Action: Mouse pressed left at (795, 110)
Screenshot: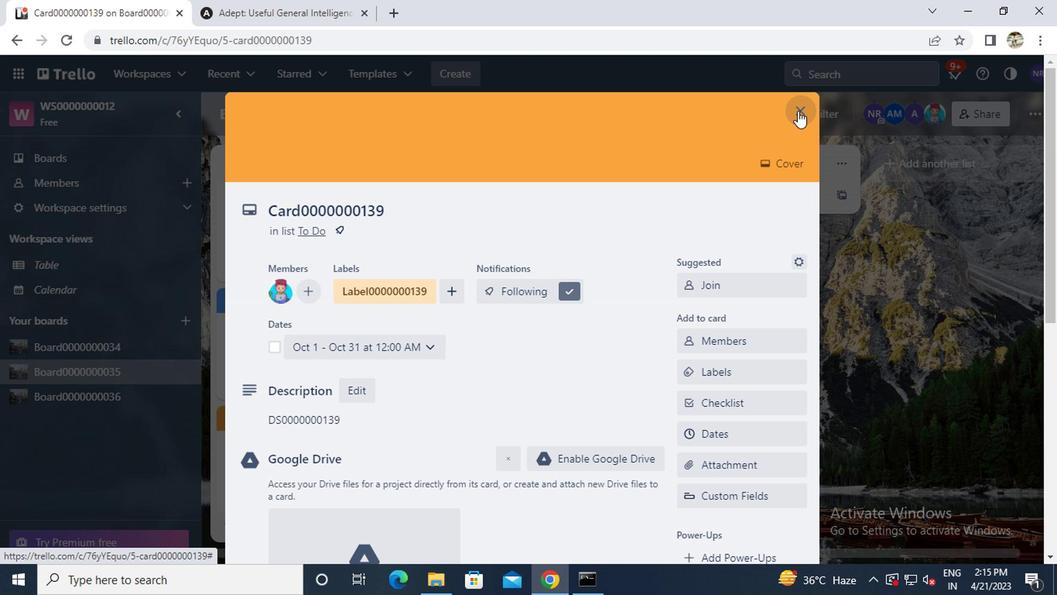 
